 Task: Find connections with filter location Bela with filter topic #Sustainabilitywith filter profile language French with filter current company Lemon Tree Hotels with filter school Guntur Jobs with filter industry Insurance Agencies and Brokerages with filter service category Property Management with filter keywords title Program Manager
Action: Mouse moved to (500, 68)
Screenshot: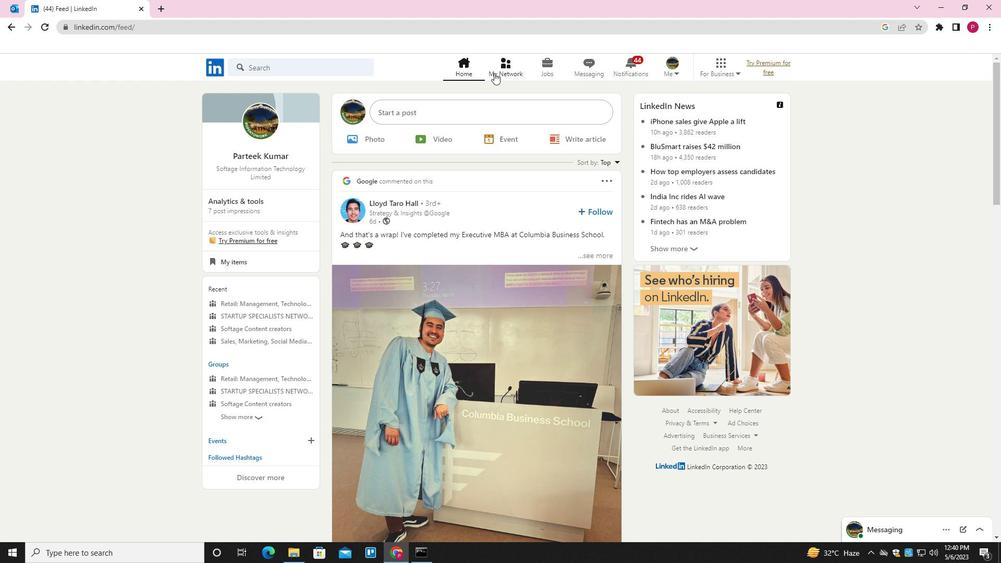 
Action: Mouse pressed left at (500, 68)
Screenshot: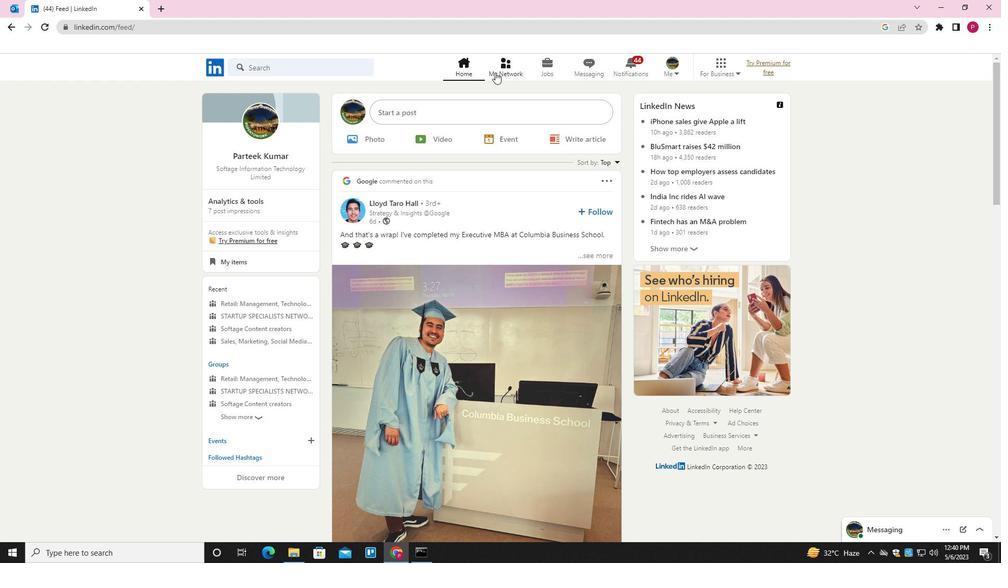 
Action: Mouse moved to (330, 127)
Screenshot: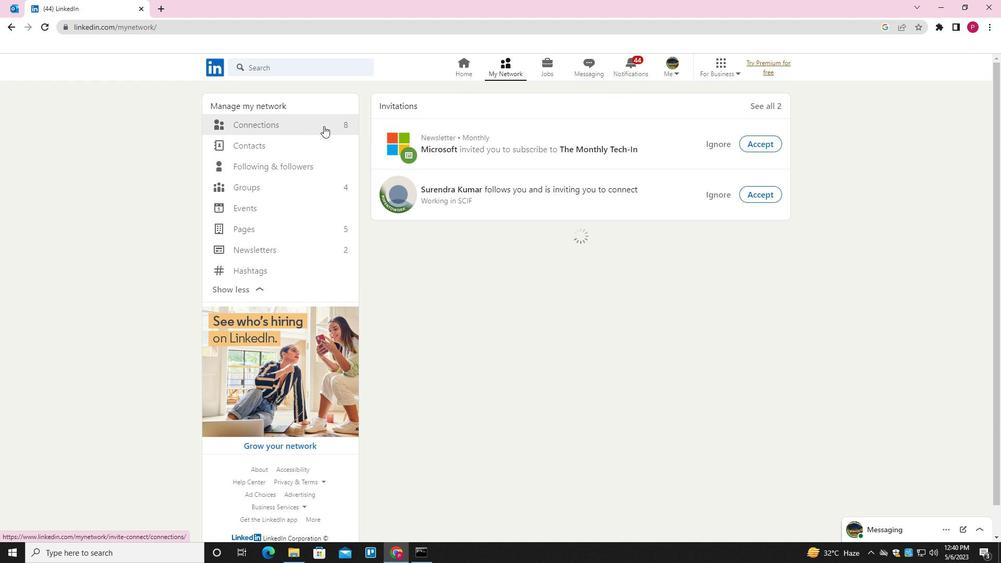 
Action: Mouse pressed left at (330, 127)
Screenshot: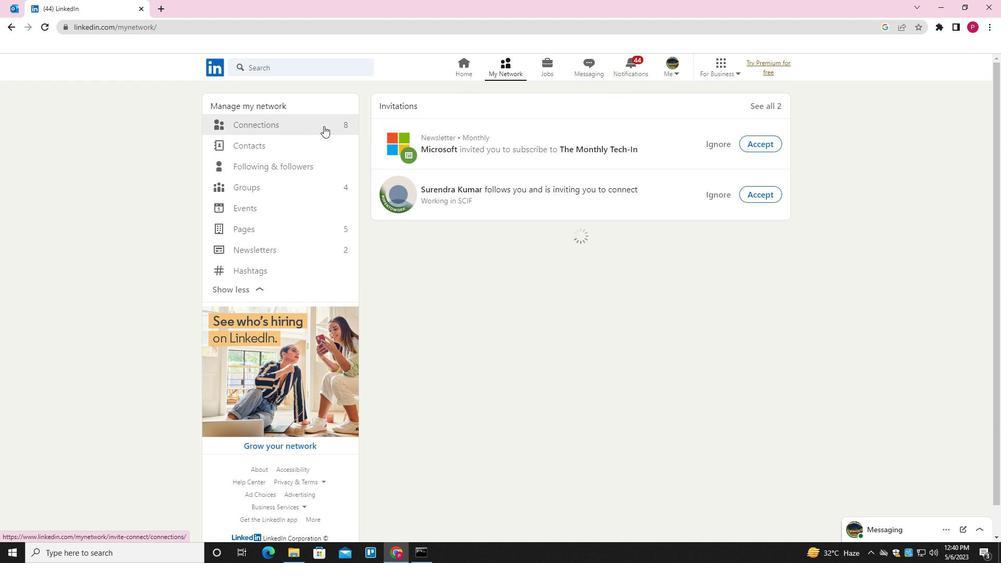 
Action: Mouse moved to (566, 125)
Screenshot: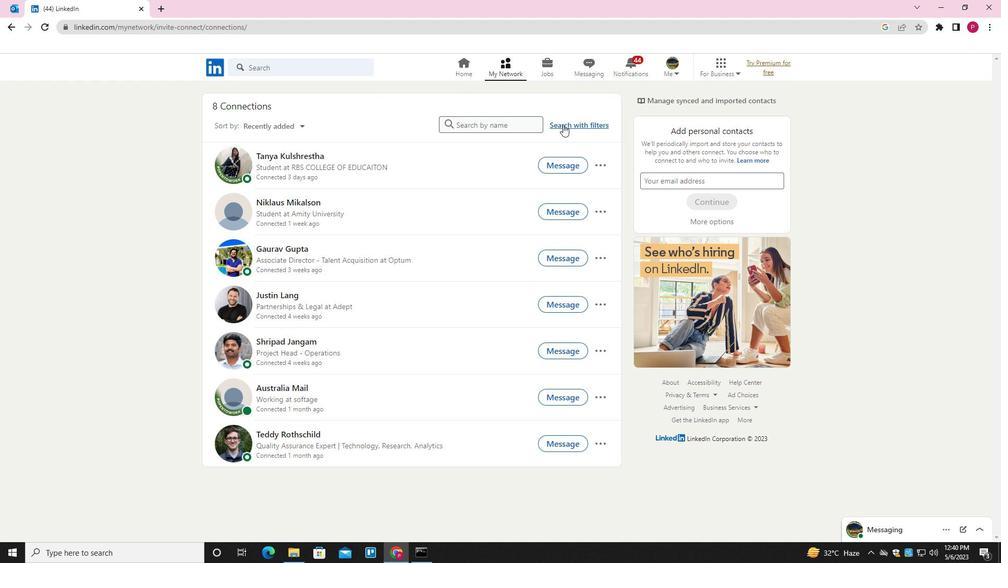 
Action: Mouse pressed left at (566, 125)
Screenshot: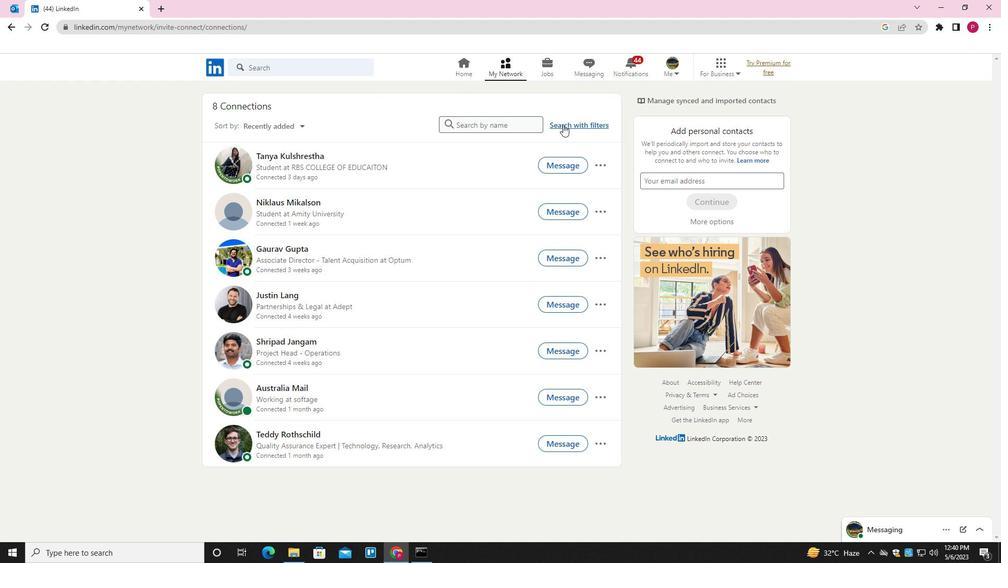 
Action: Mouse moved to (539, 98)
Screenshot: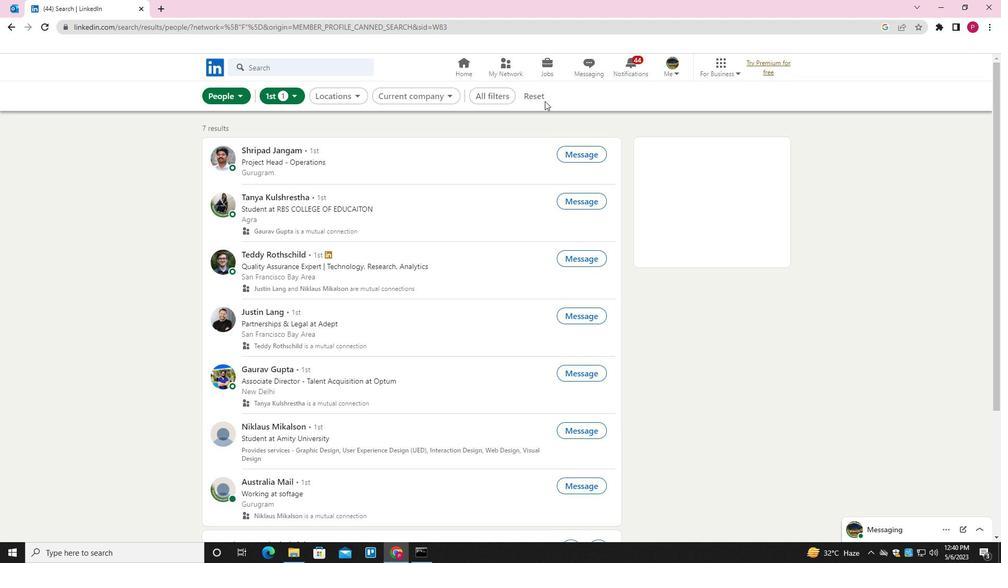 
Action: Mouse pressed left at (539, 98)
Screenshot: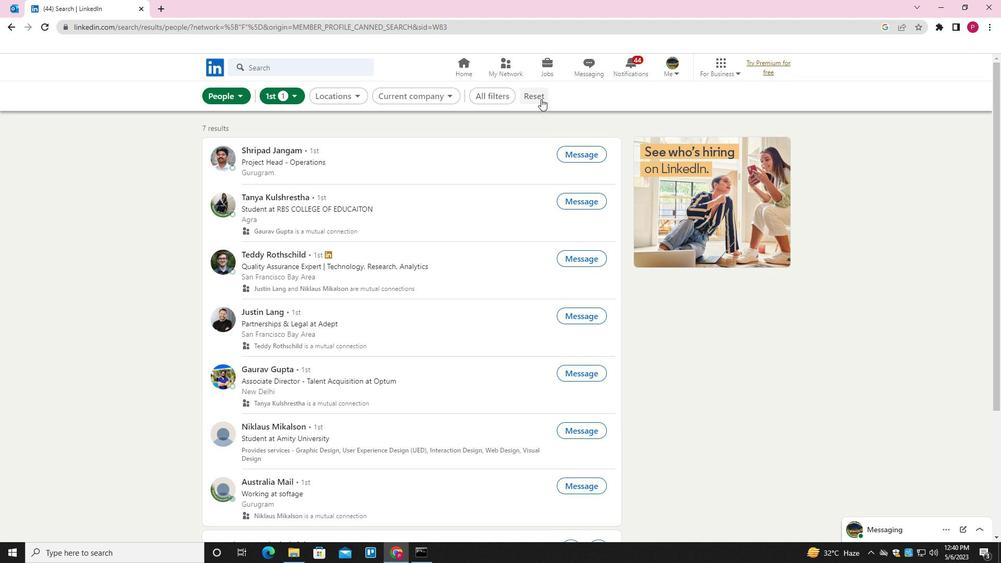 
Action: Mouse moved to (518, 93)
Screenshot: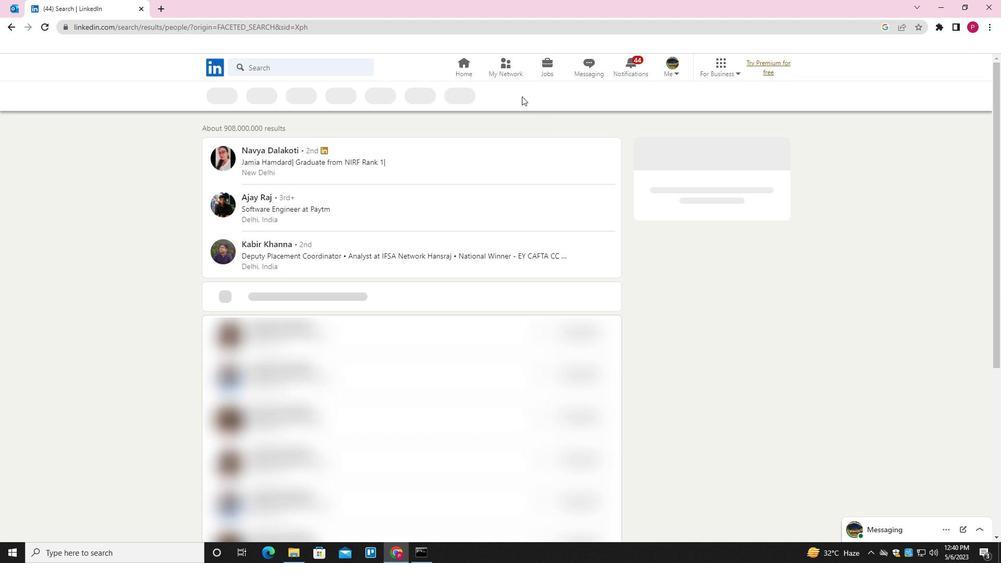 
Action: Mouse pressed left at (518, 93)
Screenshot: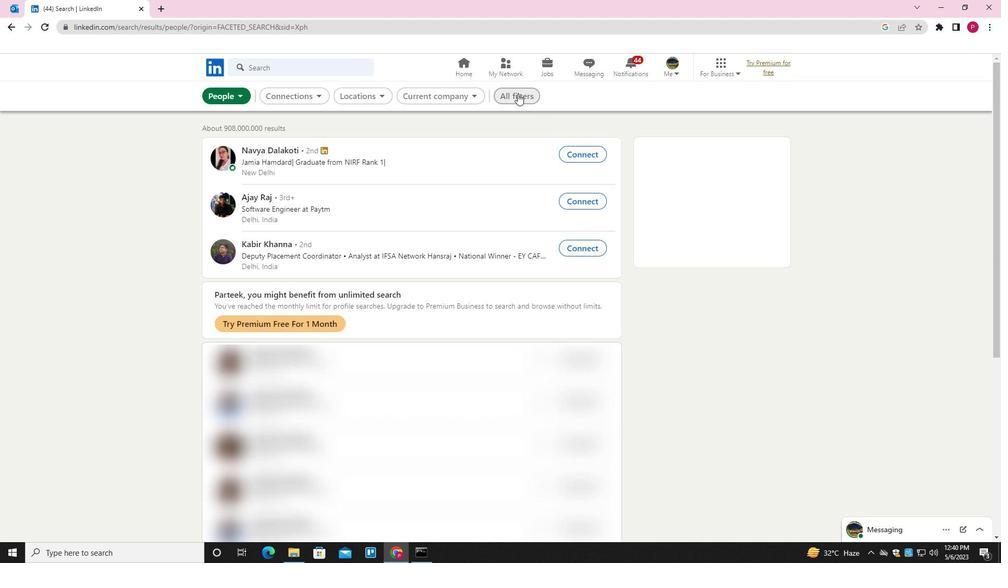 
Action: Mouse moved to (815, 268)
Screenshot: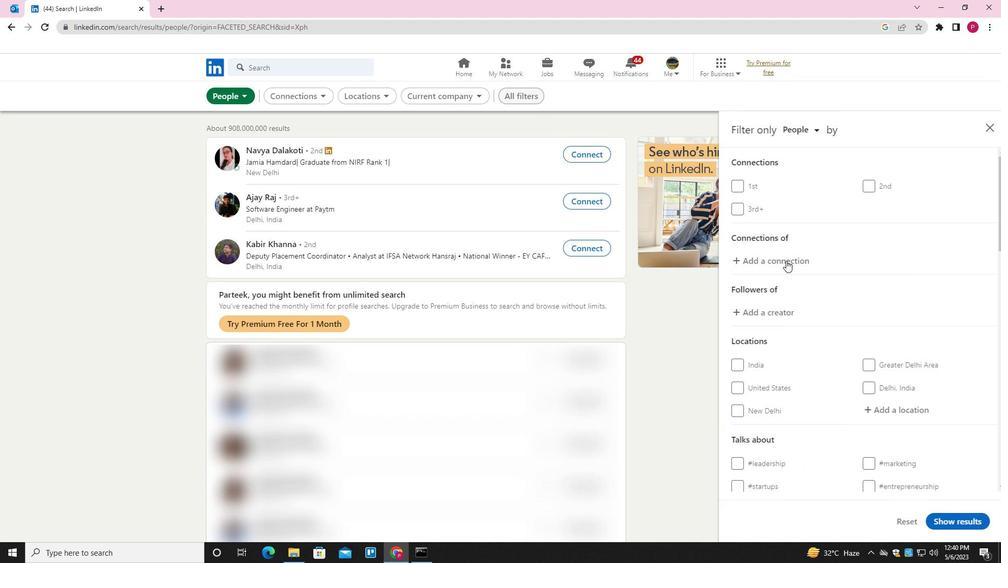 
Action: Mouse scrolled (815, 268) with delta (0, 0)
Screenshot: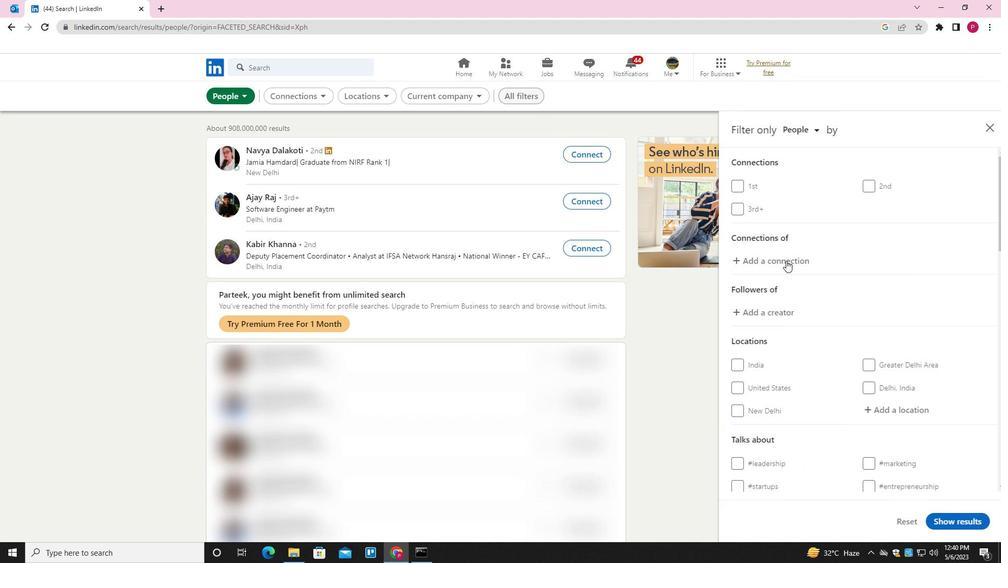 
Action: Mouse moved to (816, 269)
Screenshot: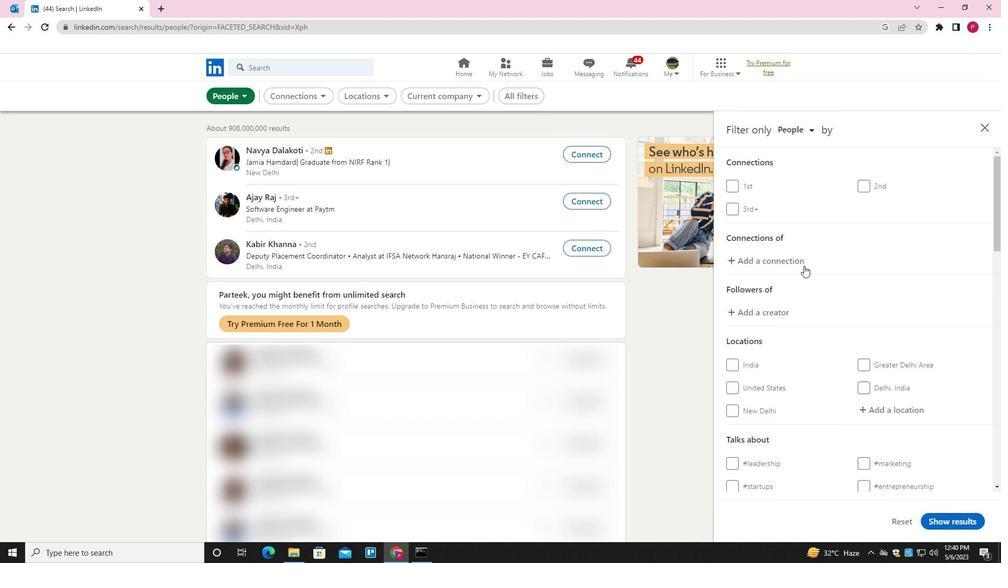 
Action: Mouse scrolled (816, 268) with delta (0, 0)
Screenshot: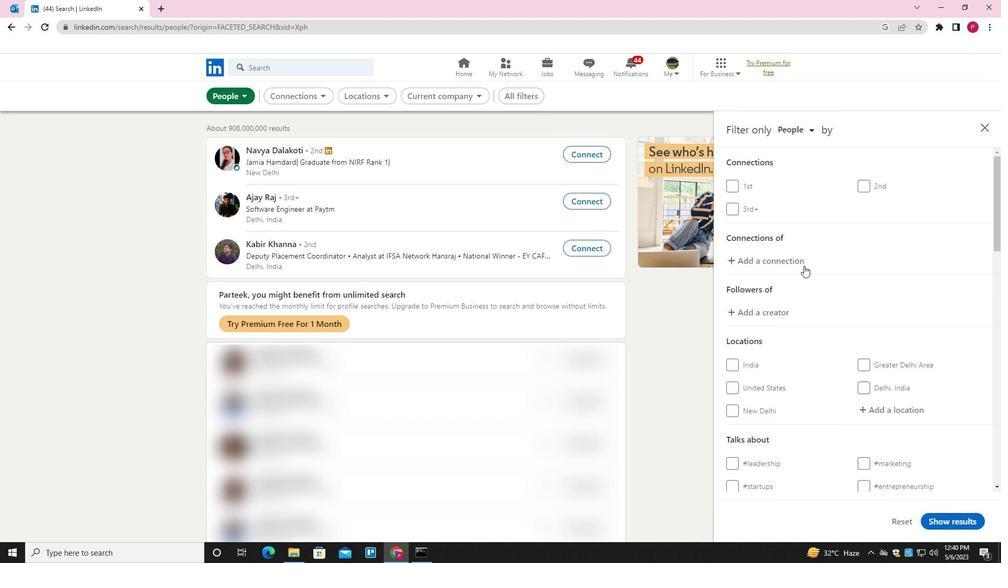 
Action: Mouse moved to (880, 305)
Screenshot: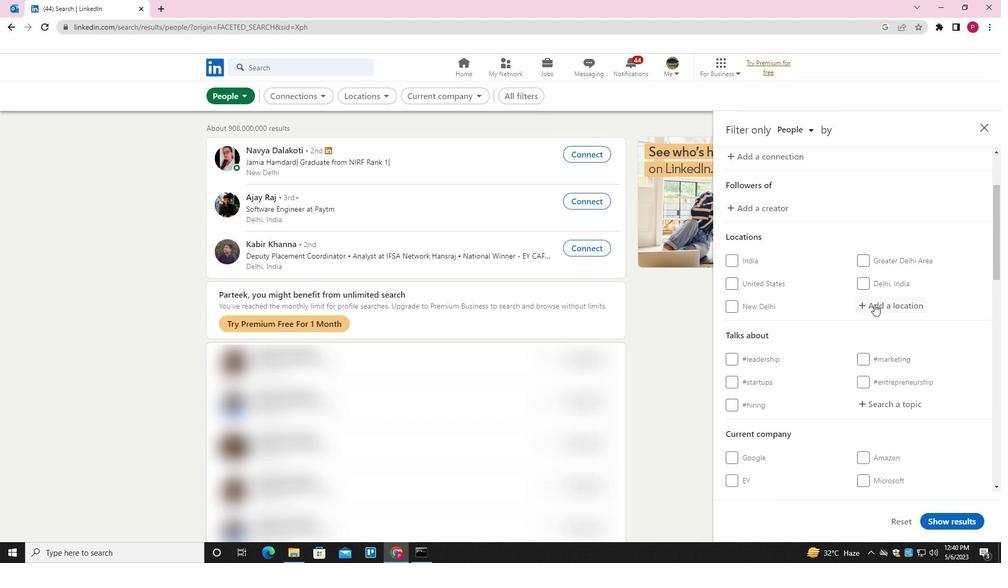 
Action: Mouse pressed left at (880, 305)
Screenshot: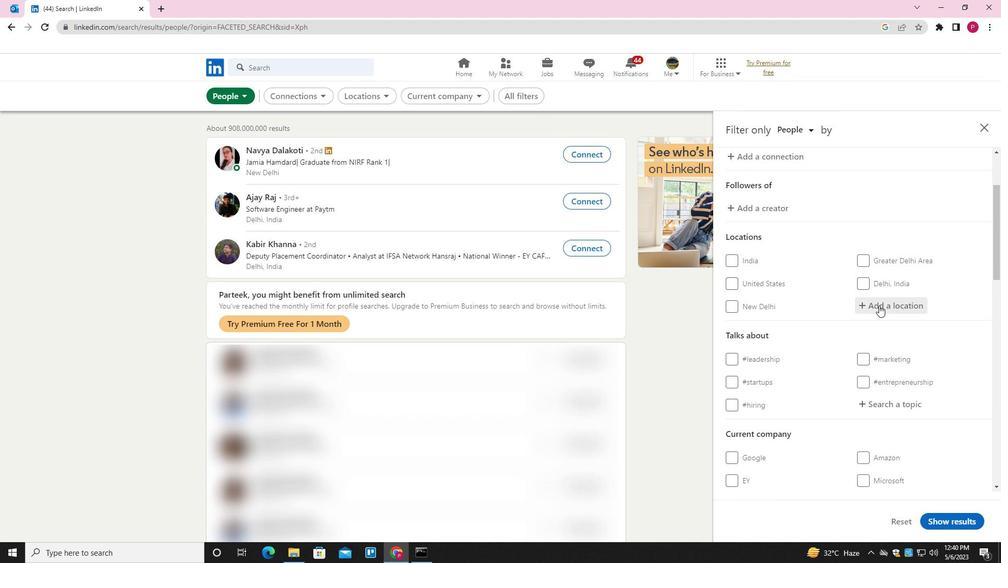 
Action: Key pressed <Key.shift>BELA<Key.down><Key.down><Key.down><Key.down><Key.down><Key.down><Key.enter>
Screenshot: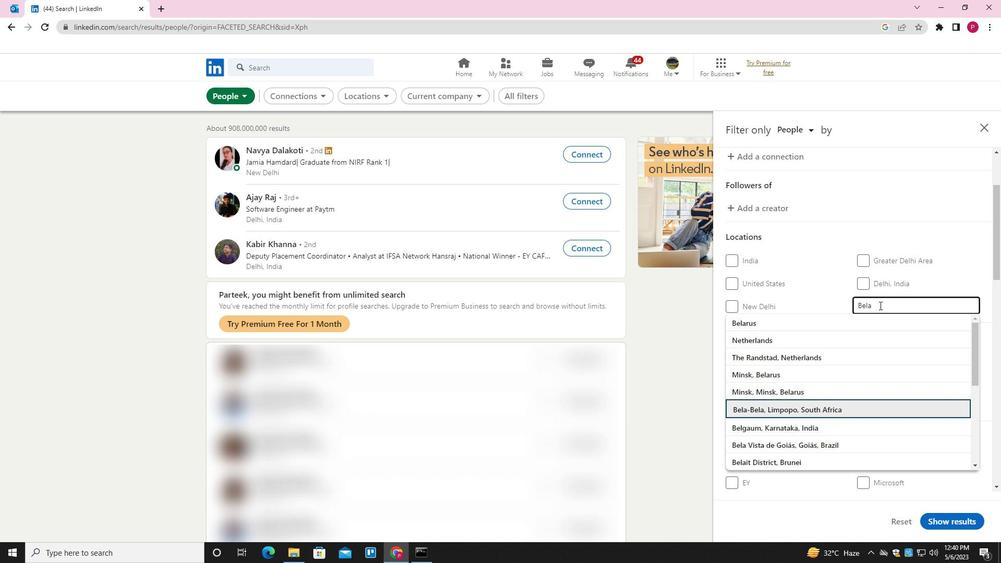 
Action: Mouse moved to (855, 323)
Screenshot: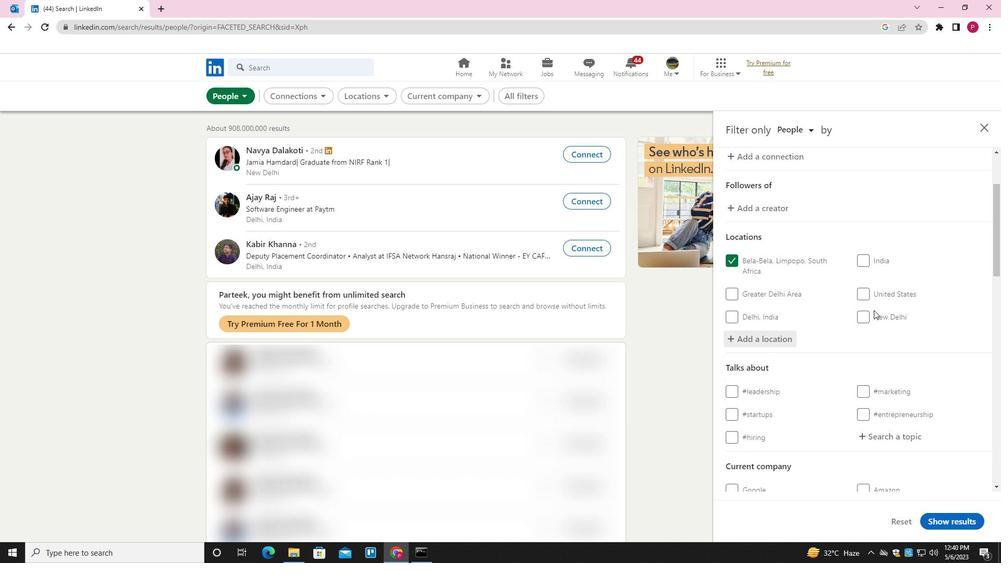
Action: Mouse scrolled (855, 323) with delta (0, 0)
Screenshot: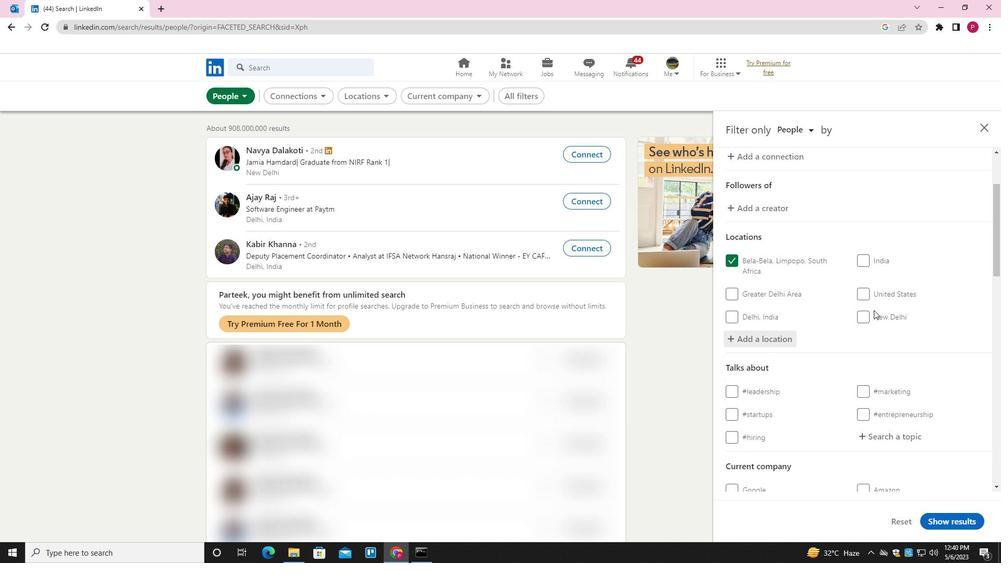 
Action: Mouse moved to (854, 324)
Screenshot: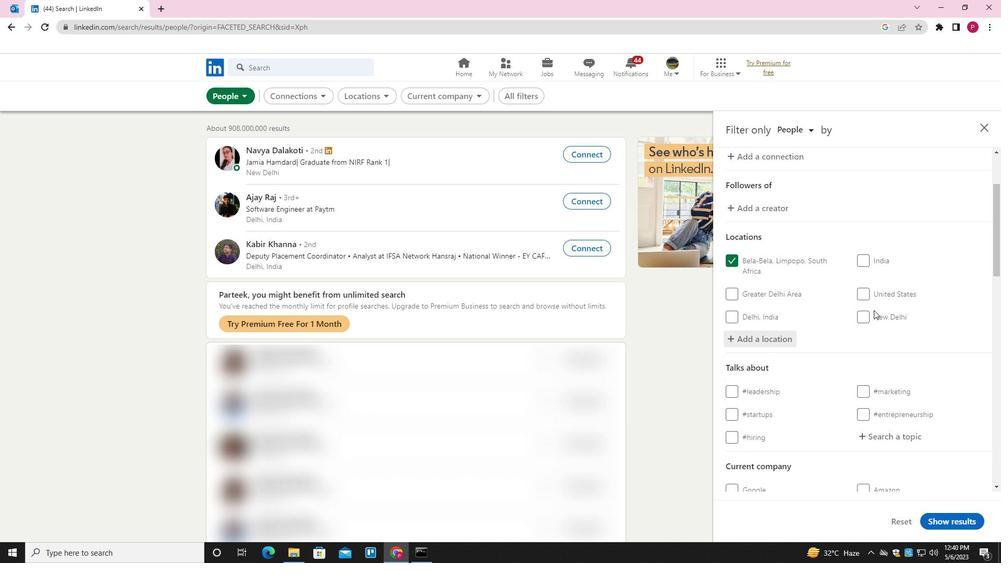 
Action: Mouse scrolled (854, 323) with delta (0, 0)
Screenshot: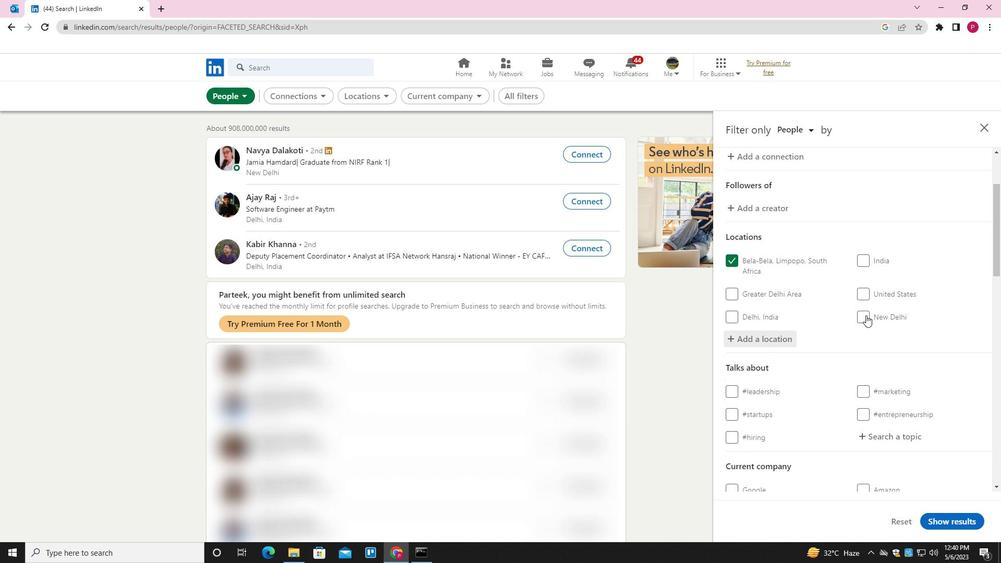 
Action: Mouse scrolled (854, 323) with delta (0, 0)
Screenshot: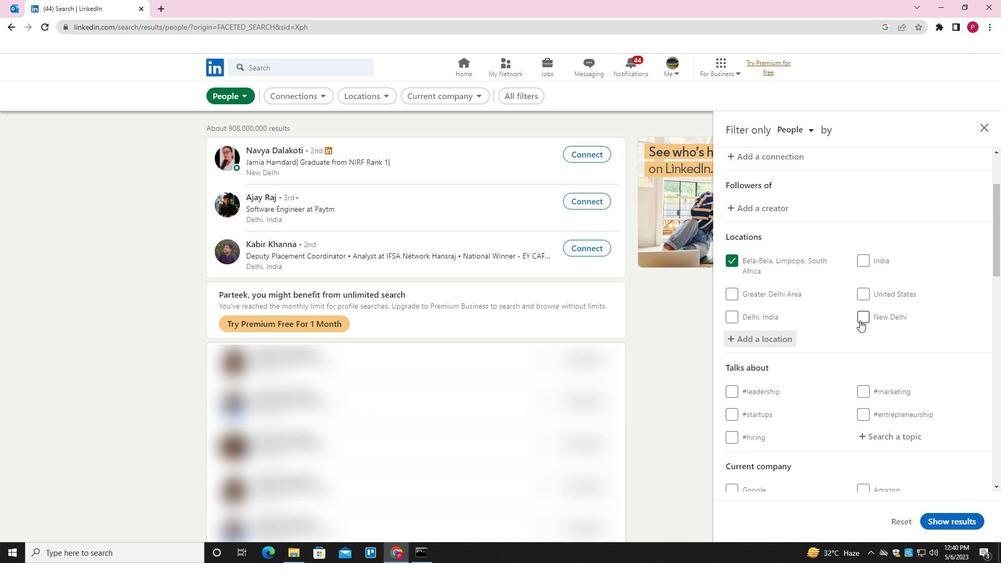 
Action: Mouse moved to (889, 285)
Screenshot: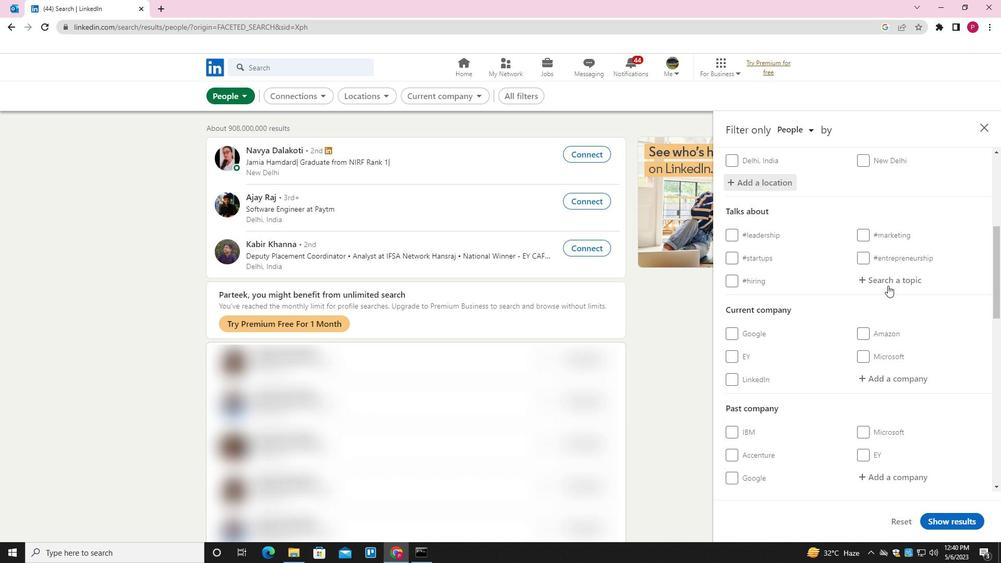 
Action: Mouse pressed left at (889, 285)
Screenshot: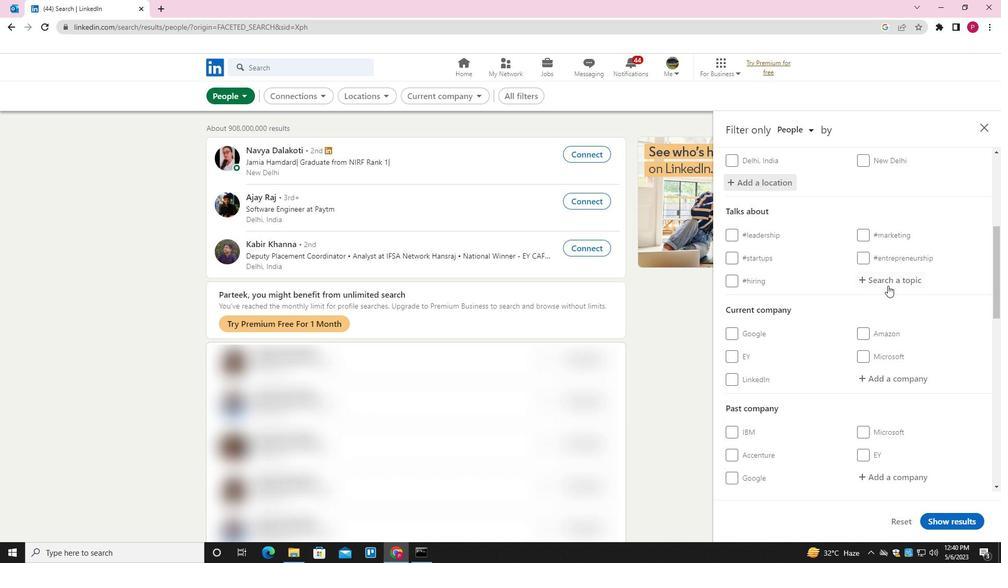 
Action: Key pressed SUSTAINABILITY<Key.down><Key.enter>
Screenshot: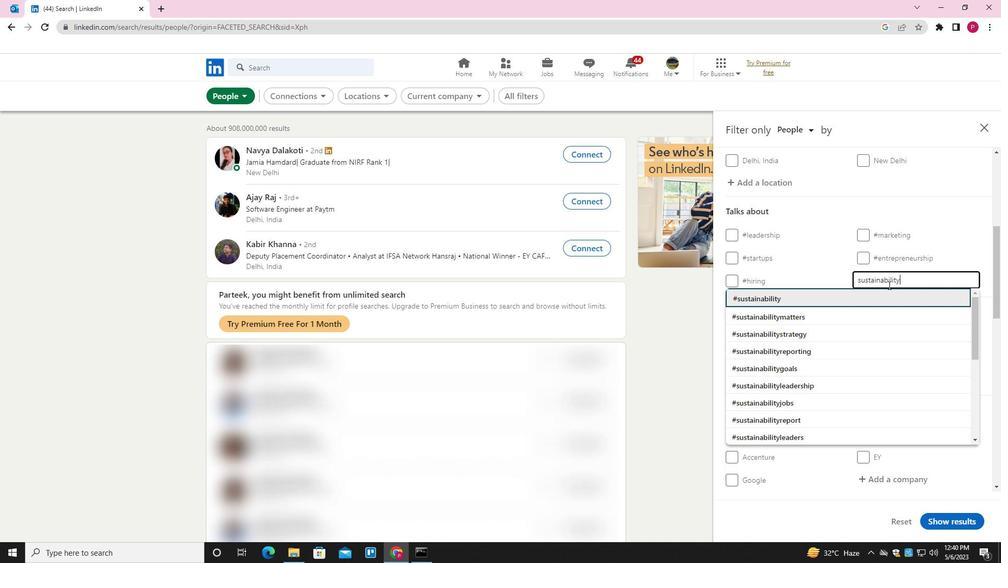 
Action: Mouse moved to (822, 324)
Screenshot: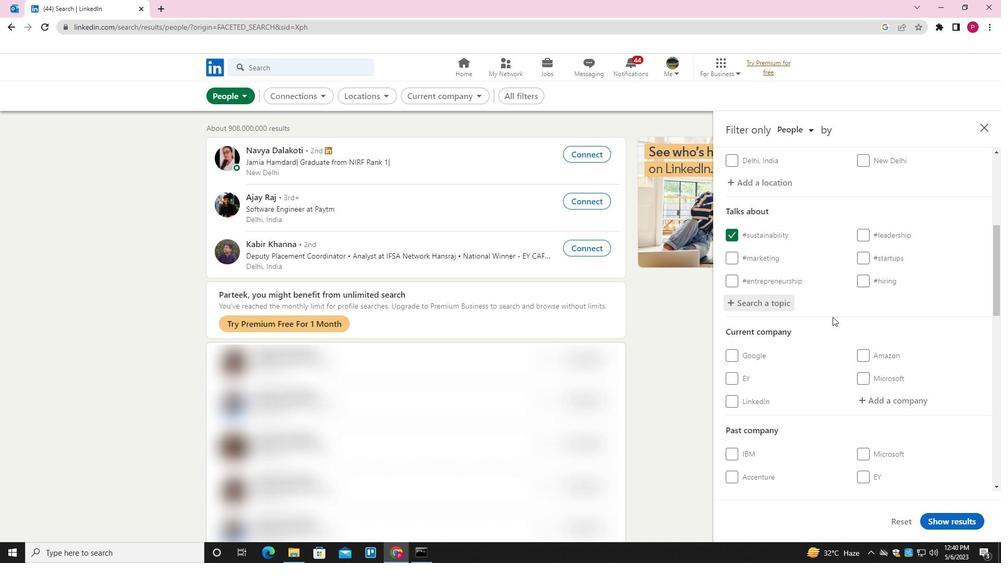 
Action: Mouse scrolled (822, 323) with delta (0, 0)
Screenshot: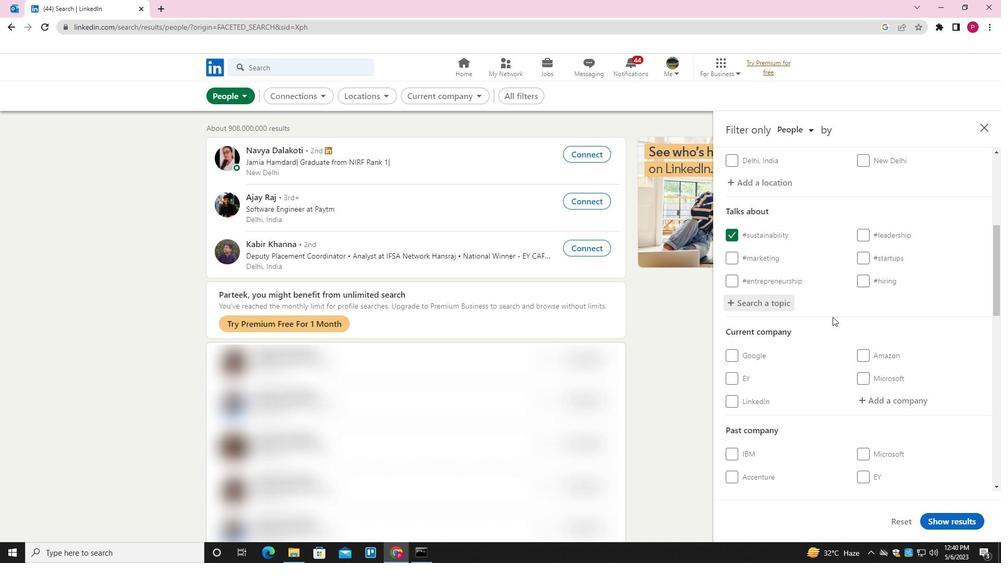 
Action: Mouse scrolled (822, 323) with delta (0, 0)
Screenshot: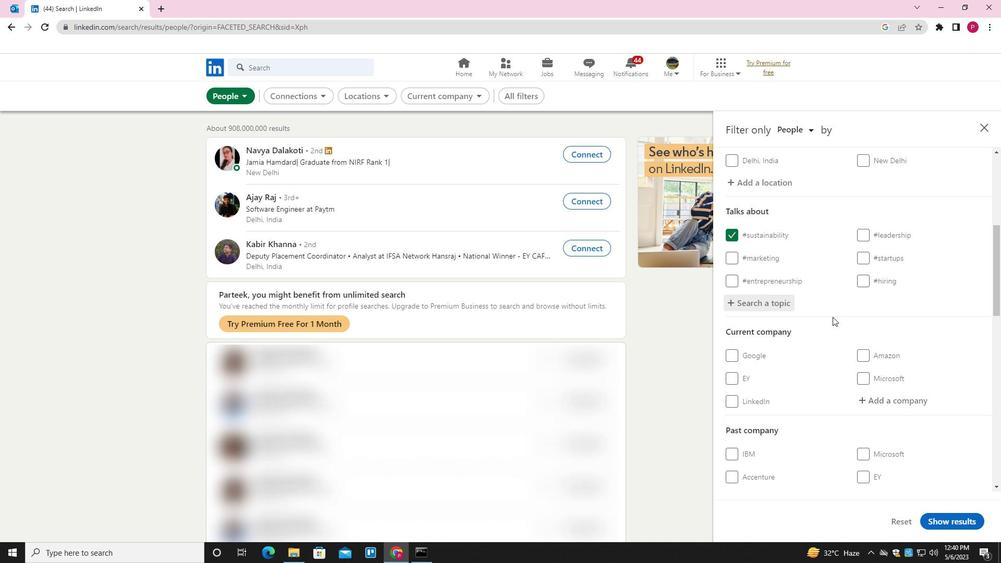 
Action: Mouse scrolled (822, 323) with delta (0, 0)
Screenshot: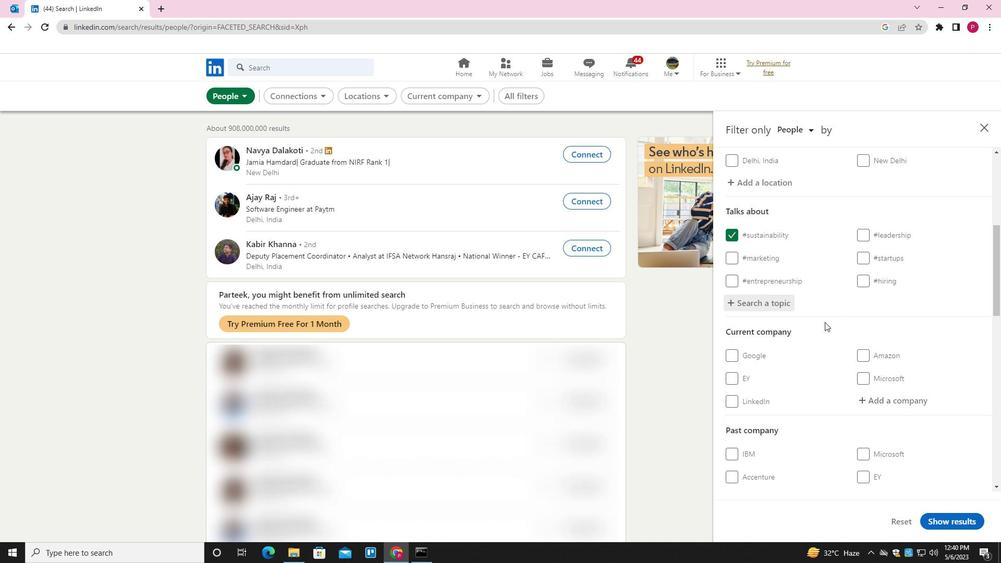 
Action: Mouse scrolled (822, 323) with delta (0, 0)
Screenshot: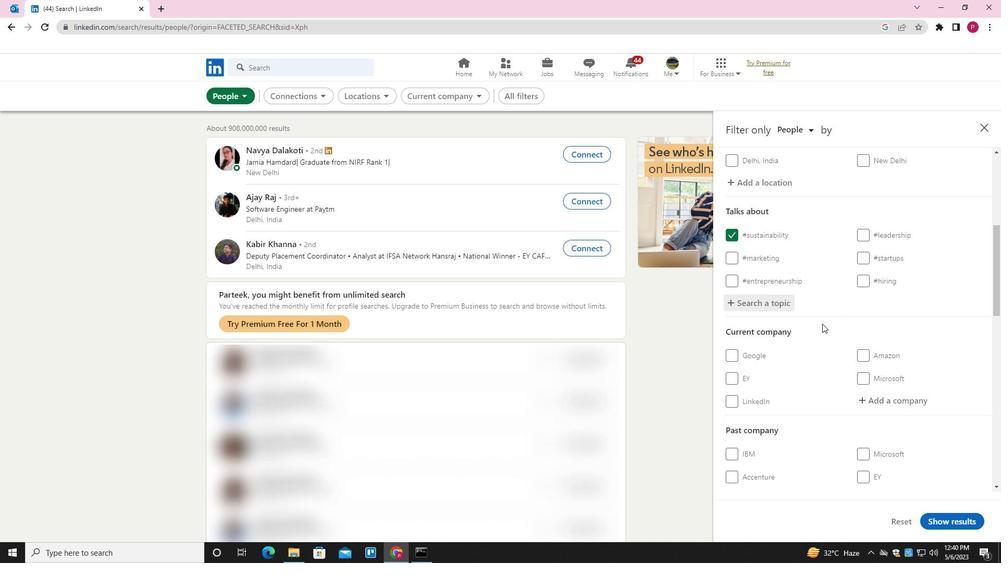 
Action: Mouse moved to (822, 324)
Screenshot: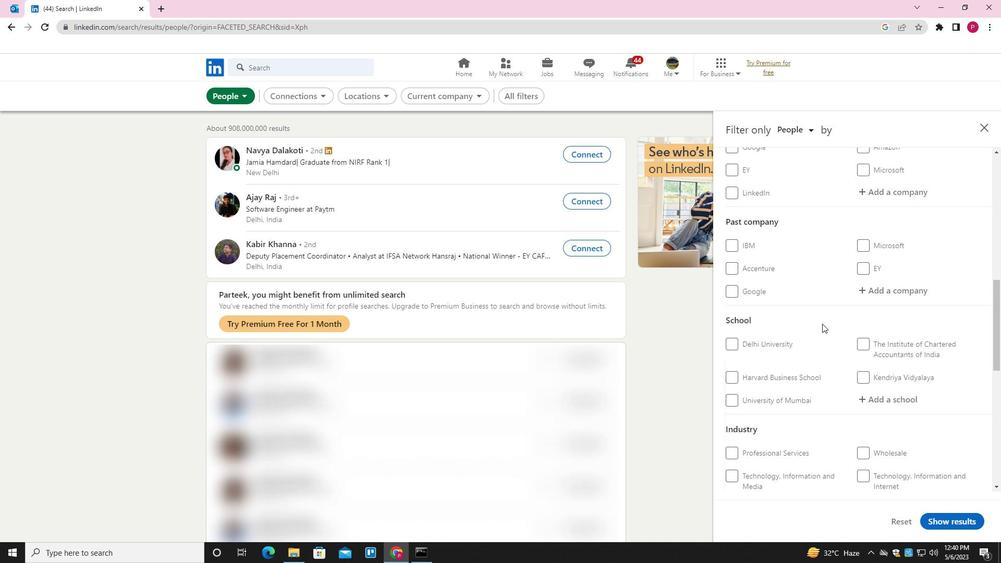 
Action: Mouse scrolled (822, 324) with delta (0, 0)
Screenshot: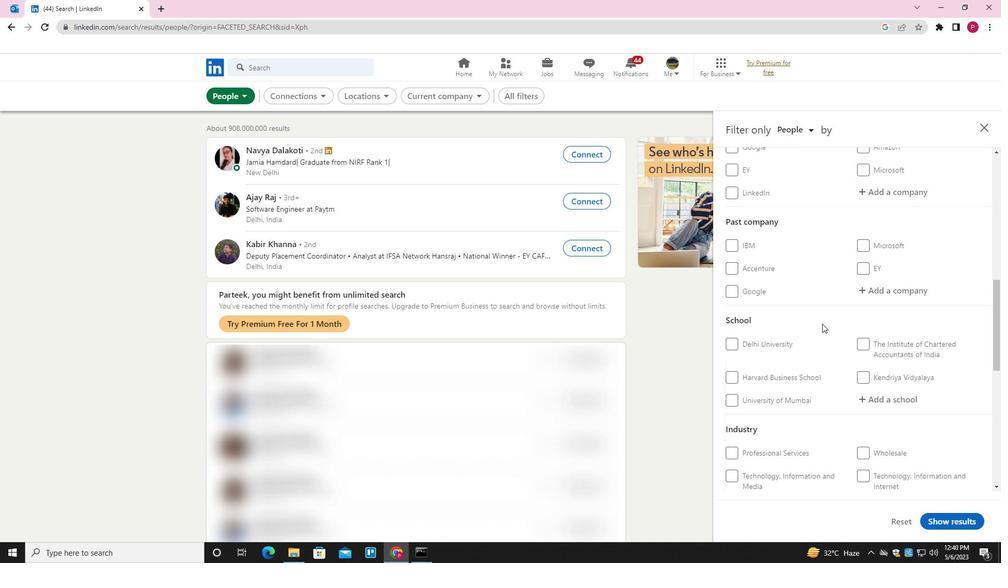
Action: Mouse scrolled (822, 324) with delta (0, 0)
Screenshot: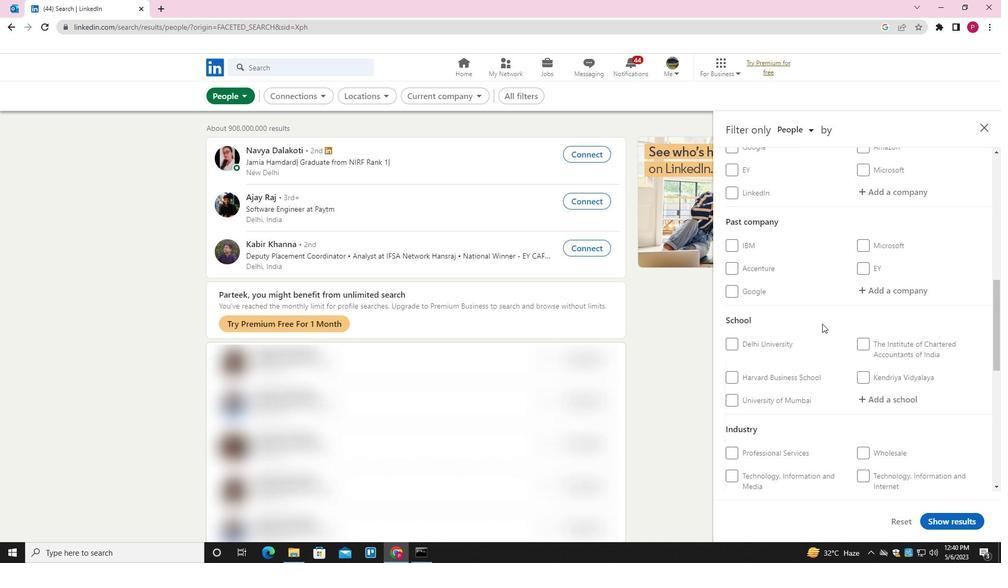 
Action: Mouse scrolled (822, 324) with delta (0, 0)
Screenshot: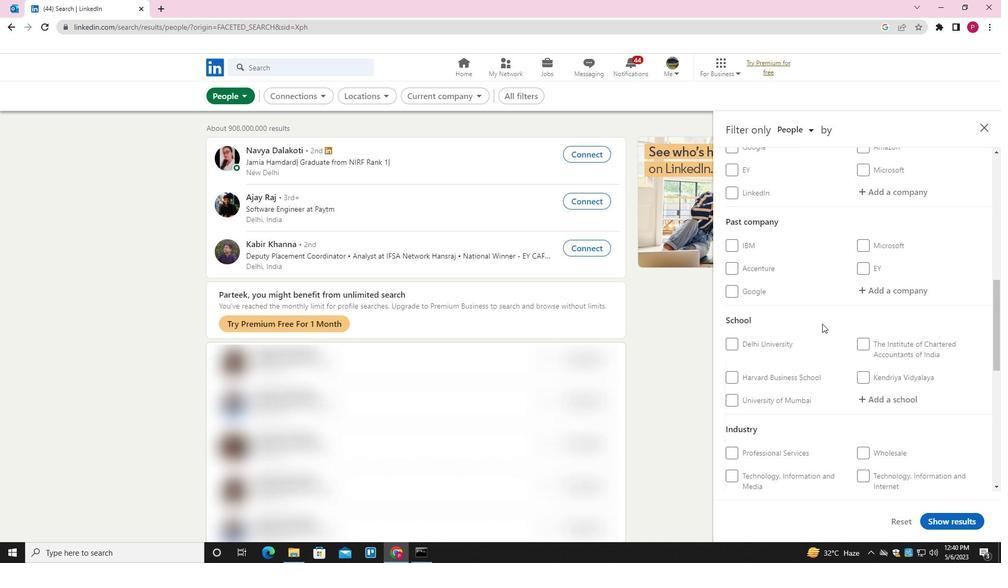 
Action: Mouse scrolled (822, 324) with delta (0, 0)
Screenshot: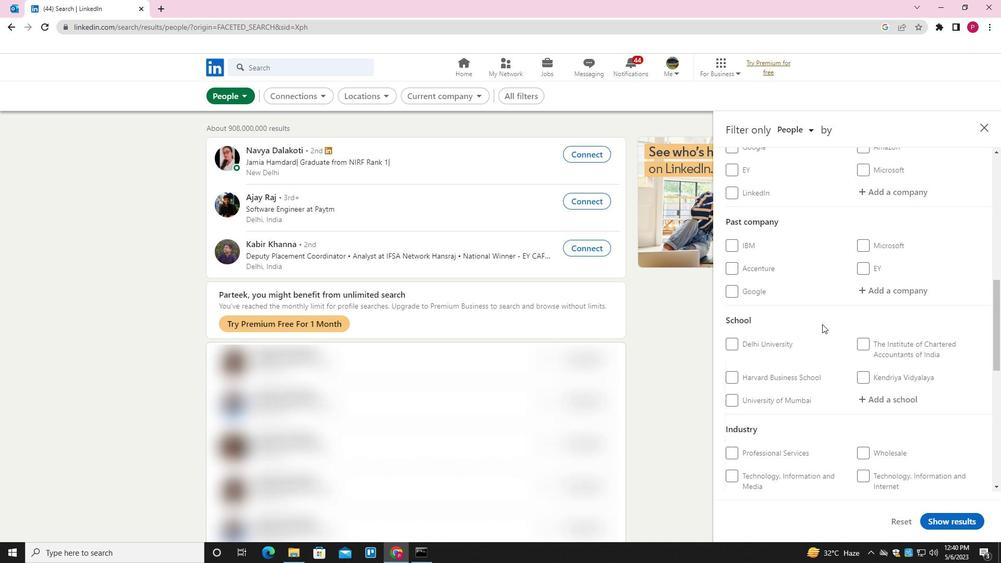
Action: Mouse moved to (821, 325)
Screenshot: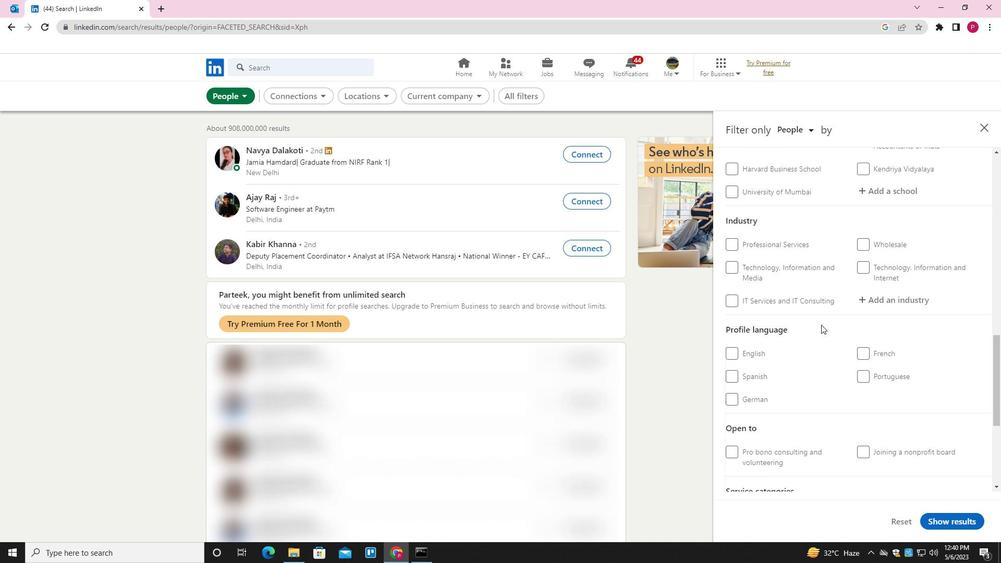 
Action: Mouse scrolled (821, 324) with delta (0, 0)
Screenshot: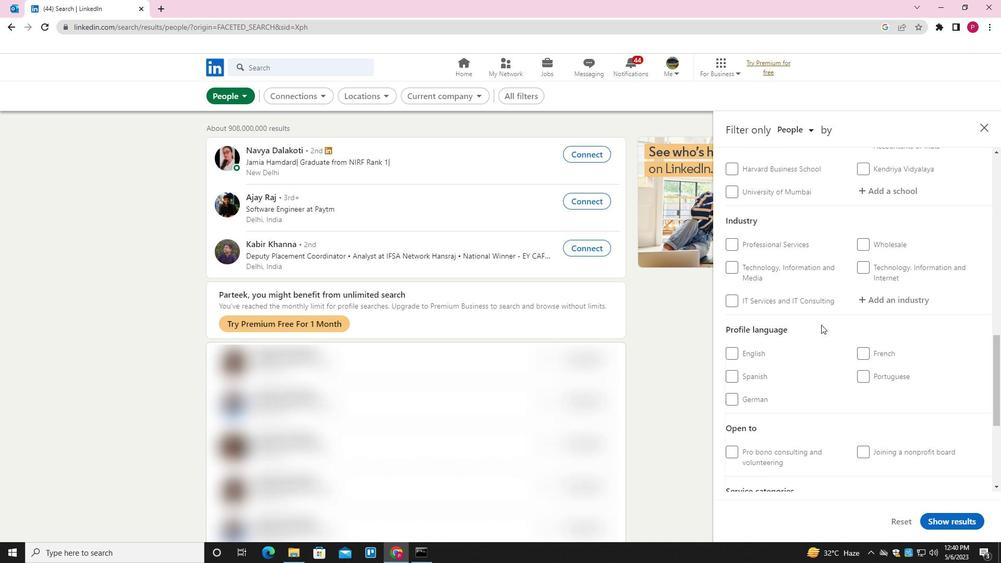 
Action: Mouse moved to (820, 325)
Screenshot: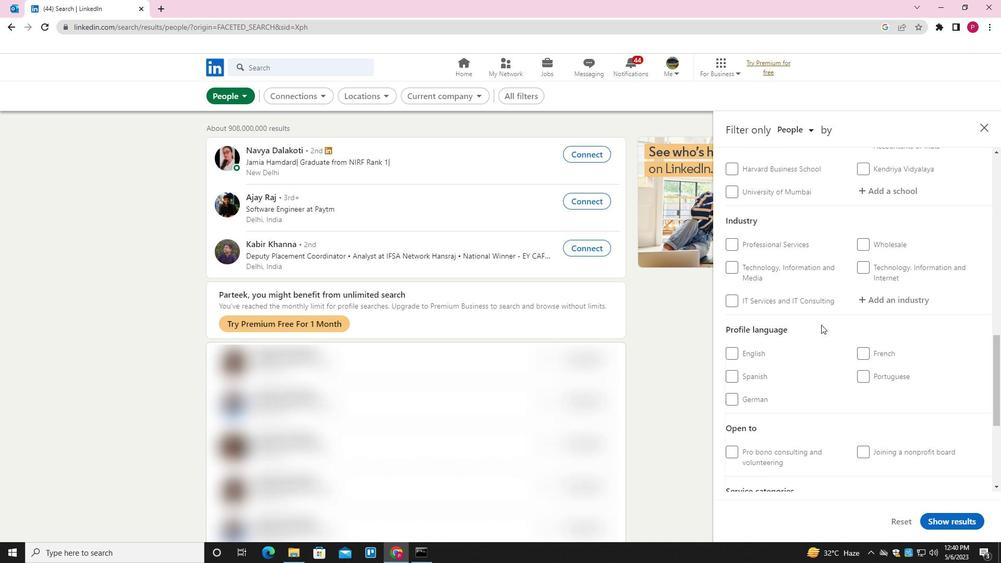 
Action: Mouse scrolled (820, 325) with delta (0, 0)
Screenshot: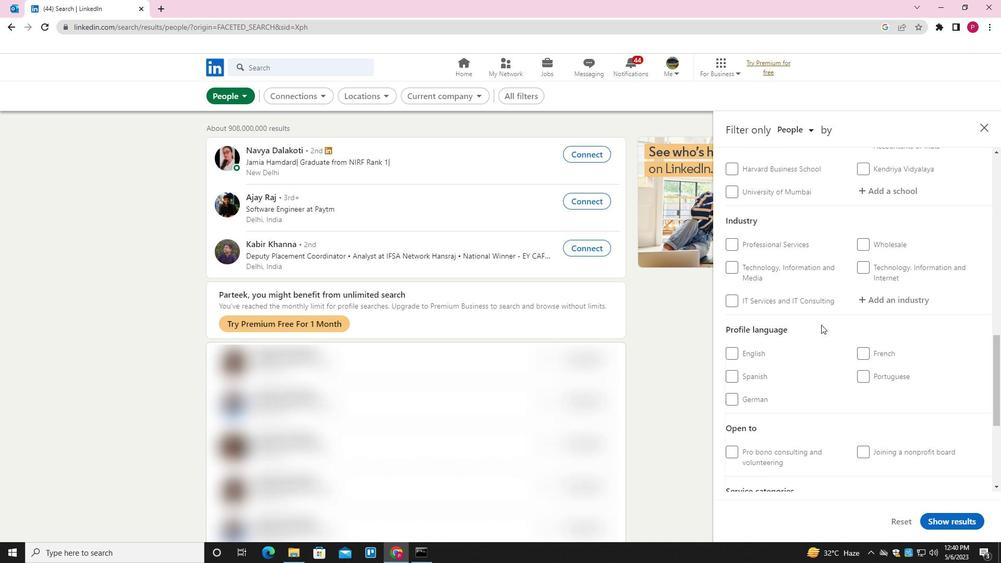 
Action: Mouse moved to (859, 248)
Screenshot: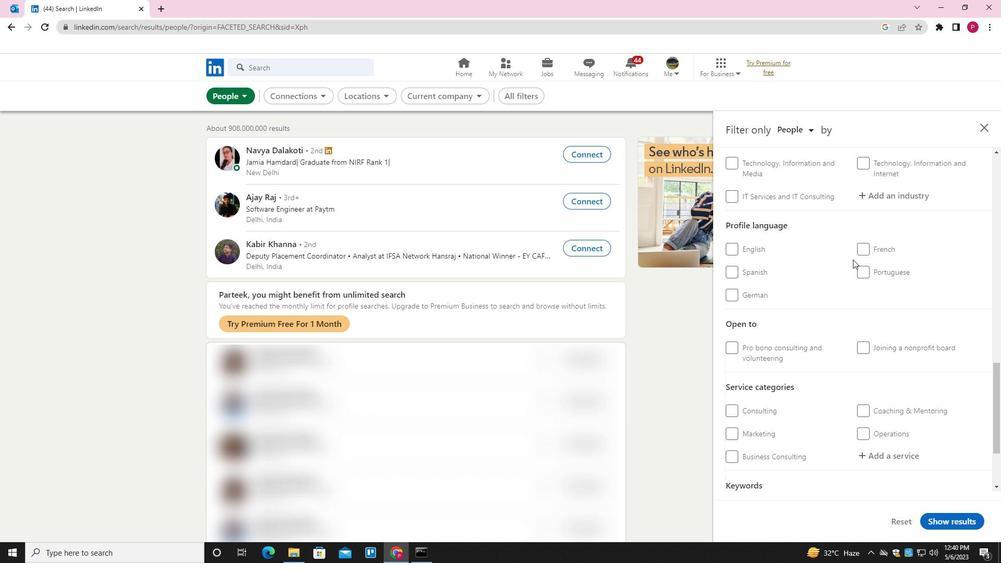 
Action: Mouse pressed left at (859, 248)
Screenshot: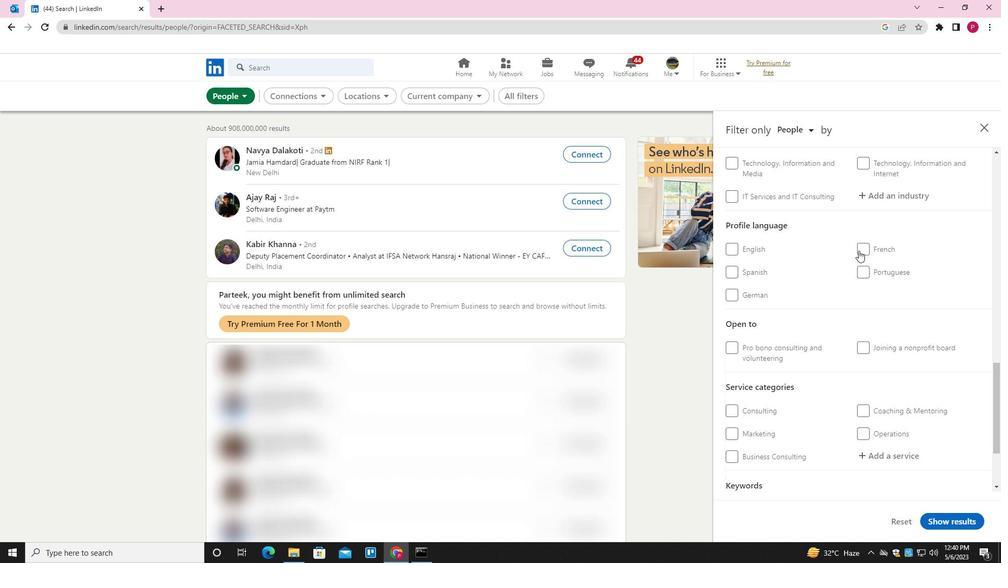 
Action: Mouse moved to (774, 316)
Screenshot: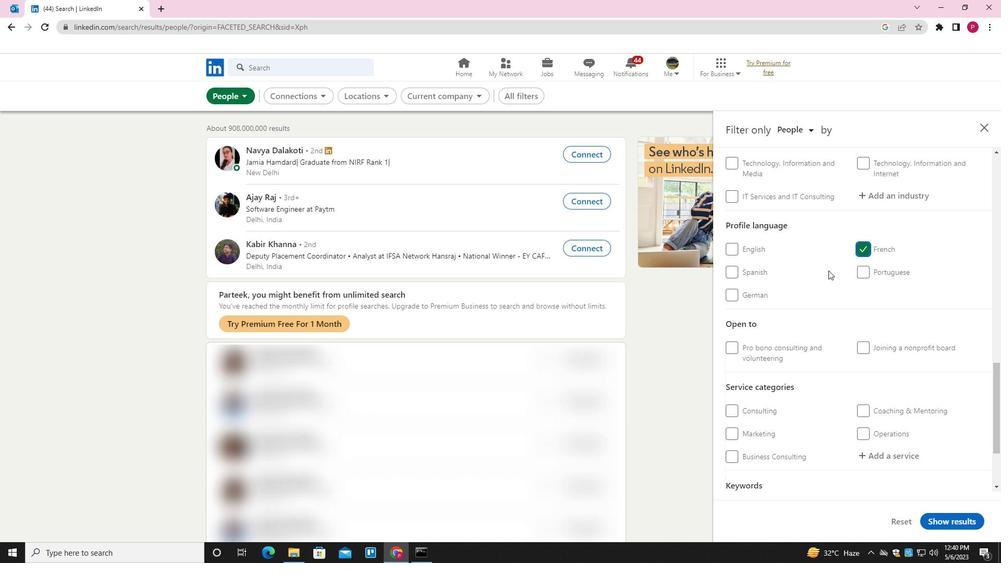 
Action: Mouse scrolled (774, 317) with delta (0, 0)
Screenshot: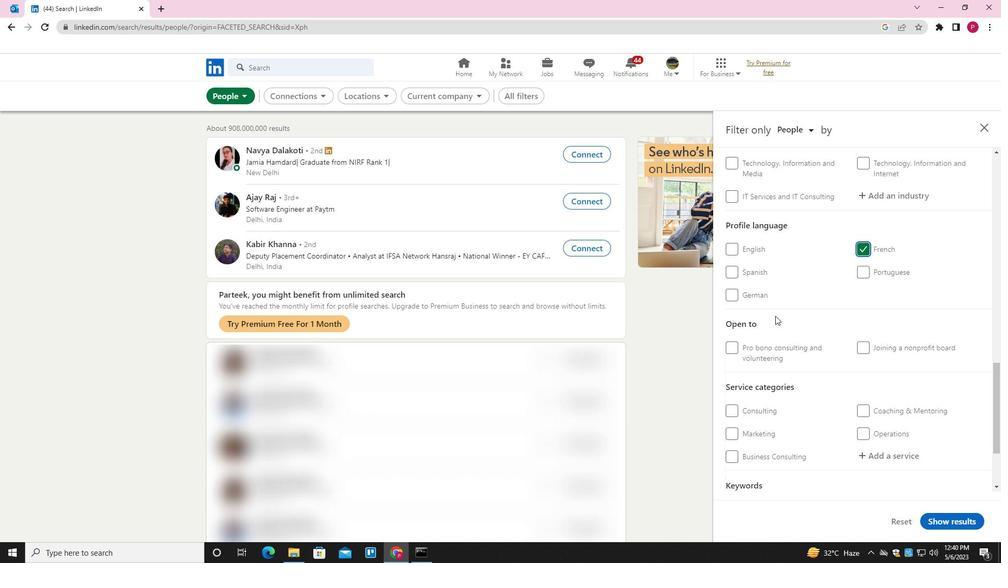 
Action: Mouse scrolled (774, 317) with delta (0, 0)
Screenshot: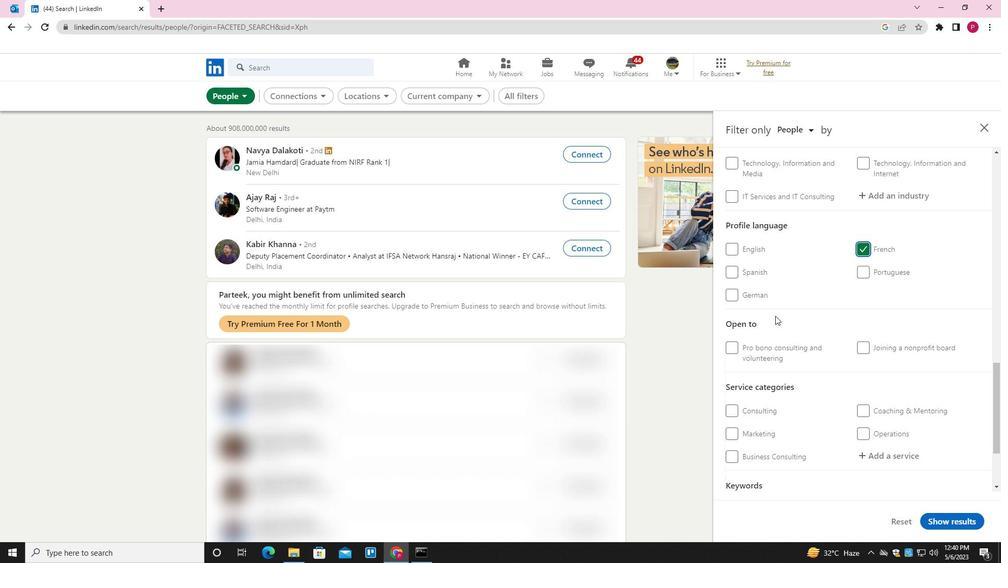 
Action: Mouse scrolled (774, 317) with delta (0, 0)
Screenshot: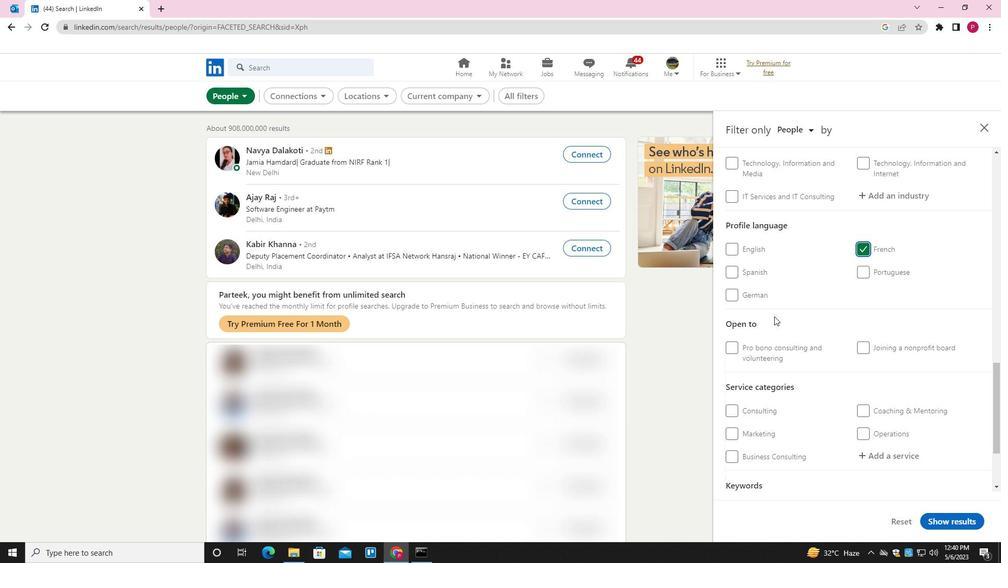 
Action: Mouse scrolled (774, 317) with delta (0, 0)
Screenshot: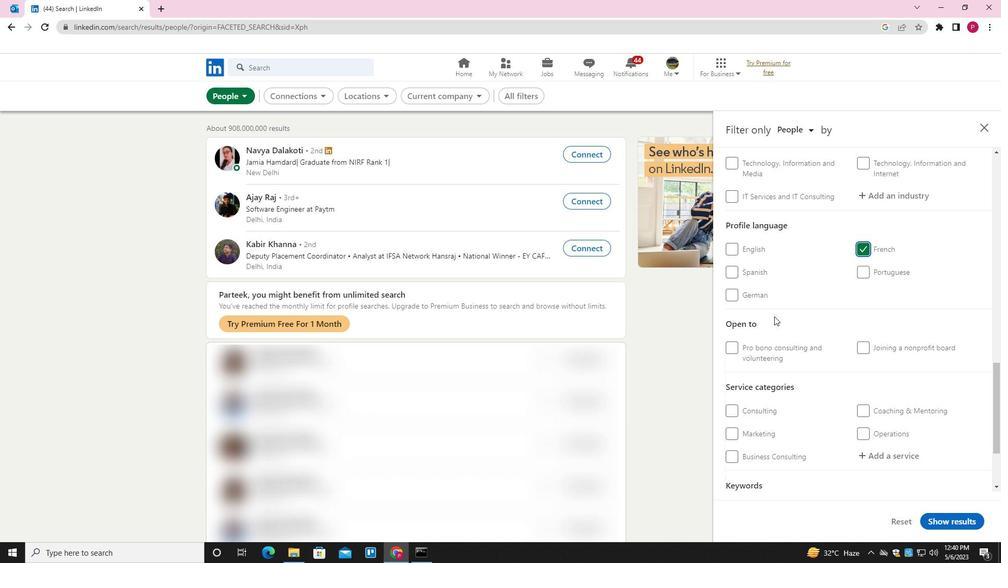 
Action: Mouse scrolled (774, 317) with delta (0, 0)
Screenshot: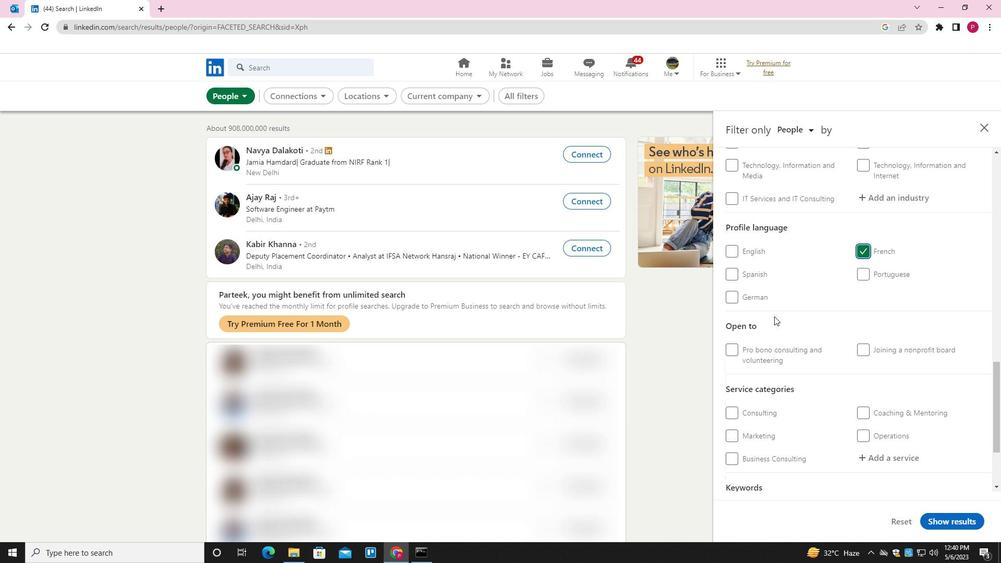 
Action: Mouse scrolled (774, 317) with delta (0, 0)
Screenshot: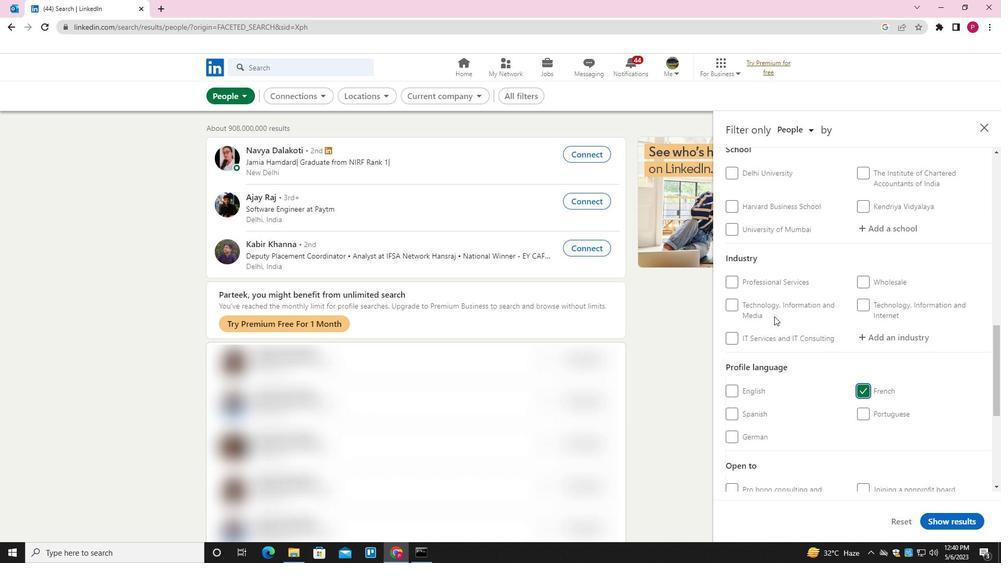 
Action: Mouse moved to (878, 268)
Screenshot: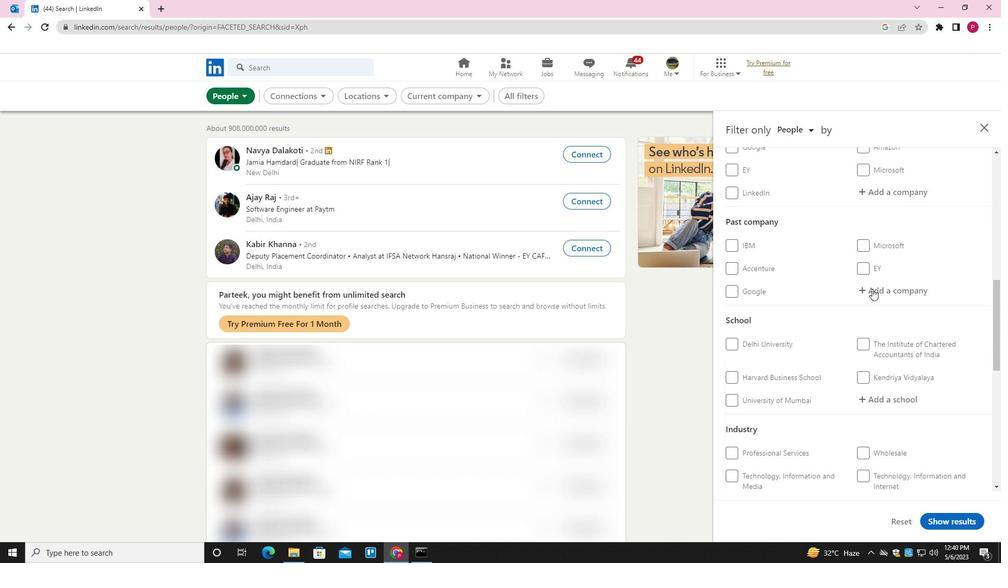 
Action: Mouse scrolled (878, 269) with delta (0, 0)
Screenshot: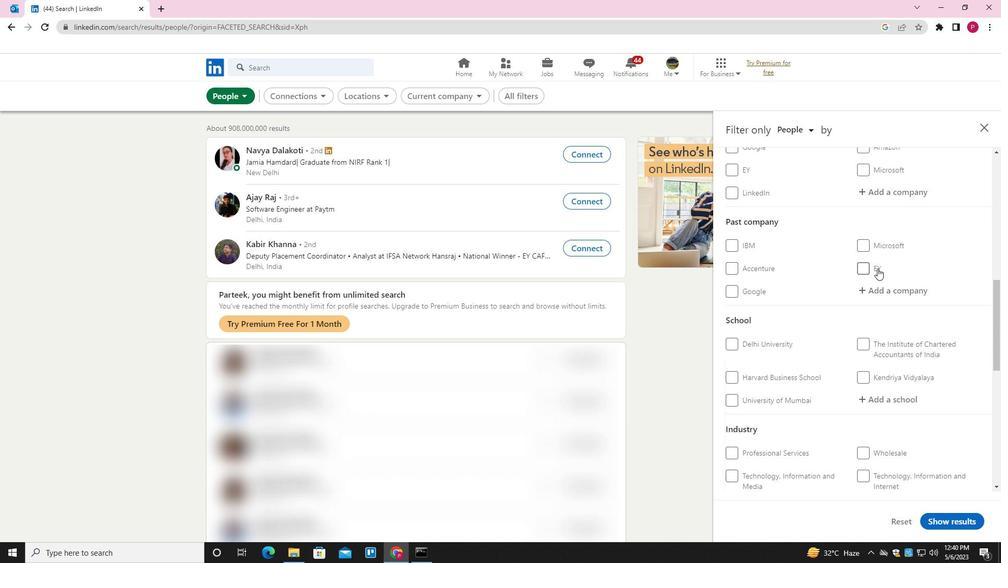
Action: Mouse moved to (885, 250)
Screenshot: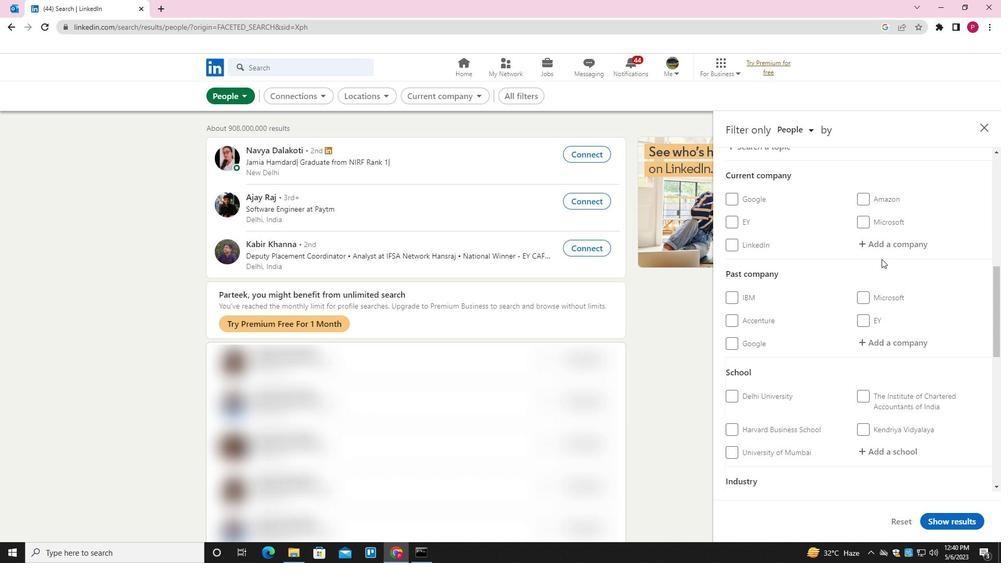 
Action: Mouse pressed left at (885, 250)
Screenshot: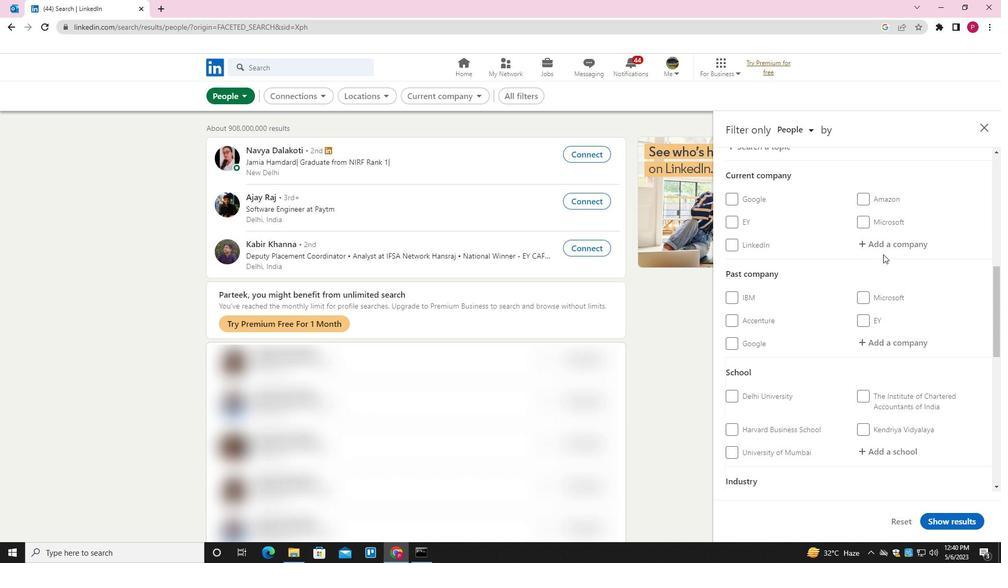 
Action: Key pressed <Key.shift>LEMON<Key.space><Key.shift>TREE<Key.space><Key.shift>HOTELS<Key.space><Key.down><Key.enter>
Screenshot: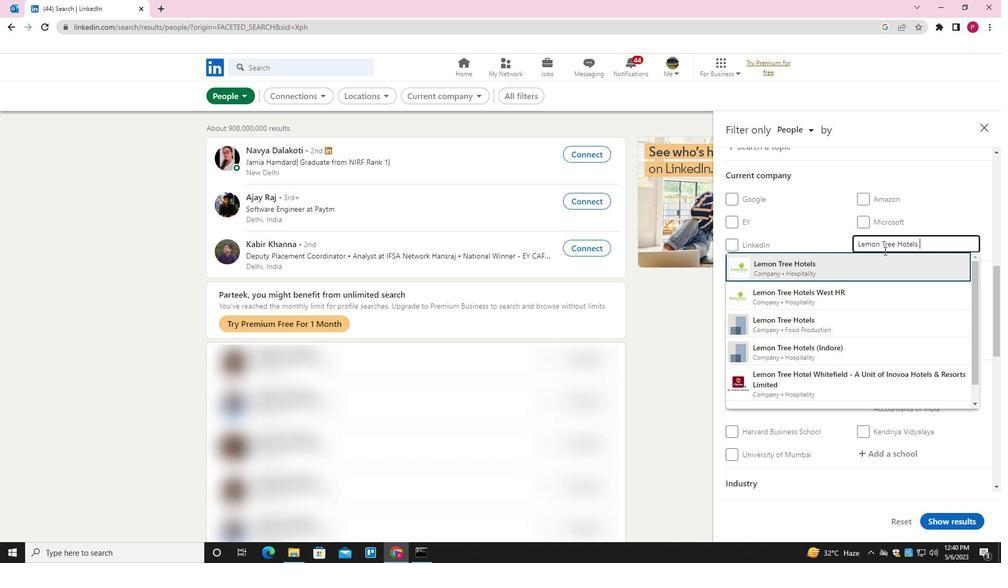
Action: Mouse moved to (888, 335)
Screenshot: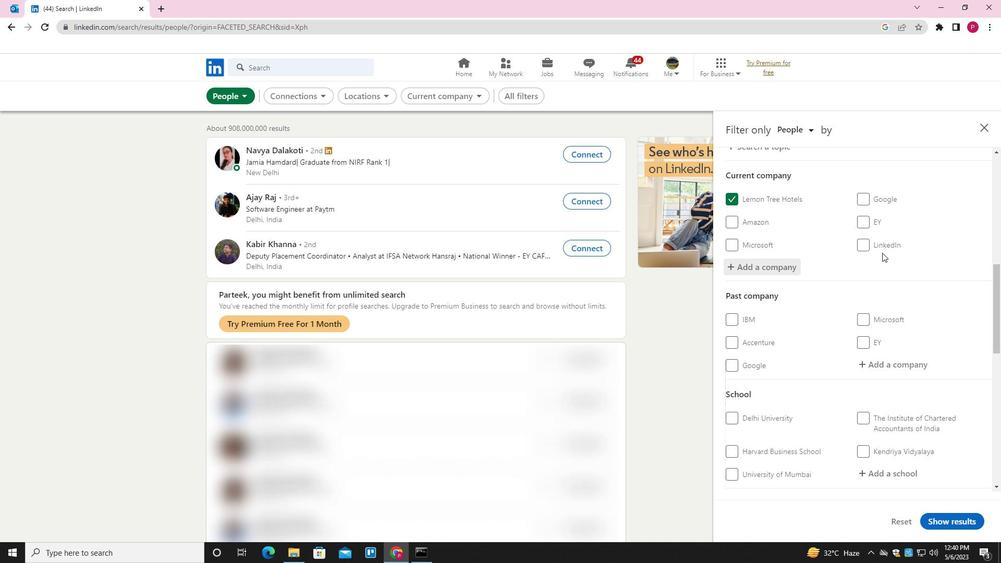 
Action: Mouse scrolled (888, 334) with delta (0, 0)
Screenshot: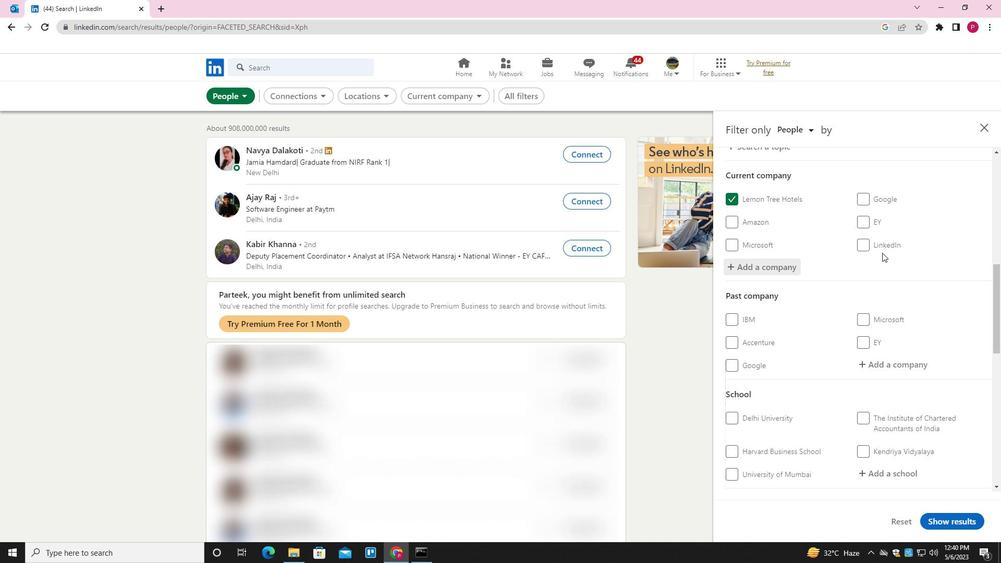 
Action: Mouse scrolled (888, 334) with delta (0, 0)
Screenshot: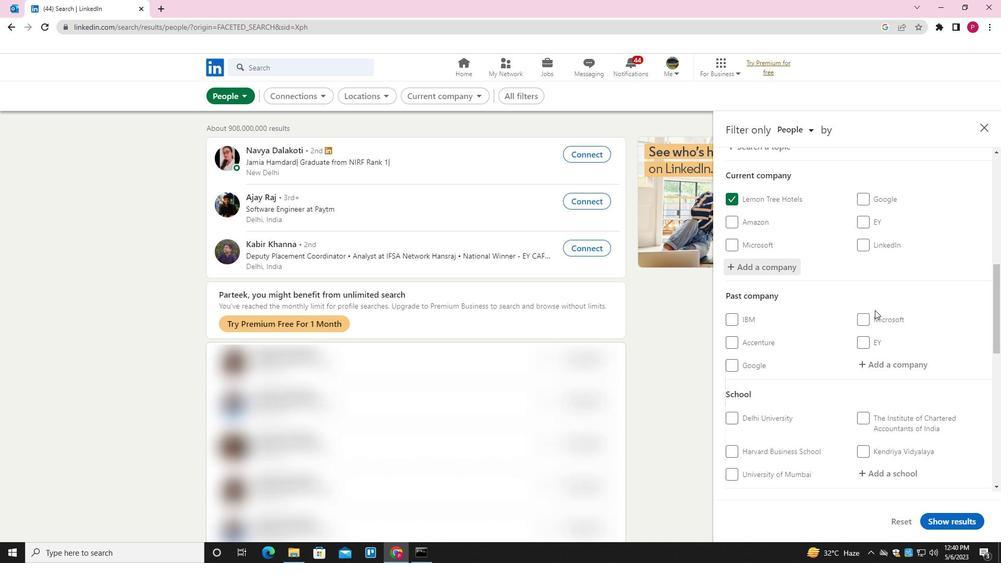 
Action: Mouse moved to (888, 335)
Screenshot: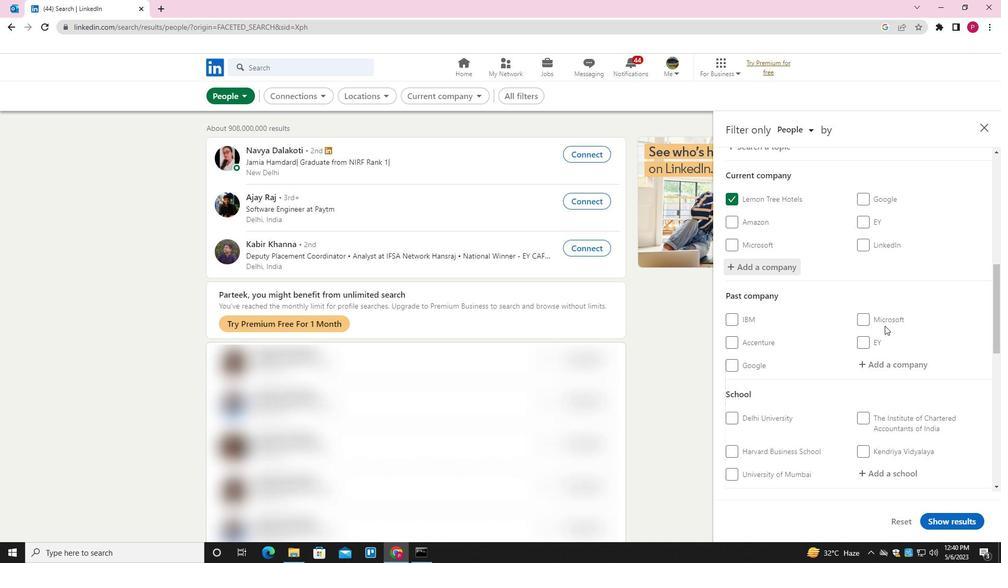 
Action: Mouse scrolled (888, 334) with delta (0, 0)
Screenshot: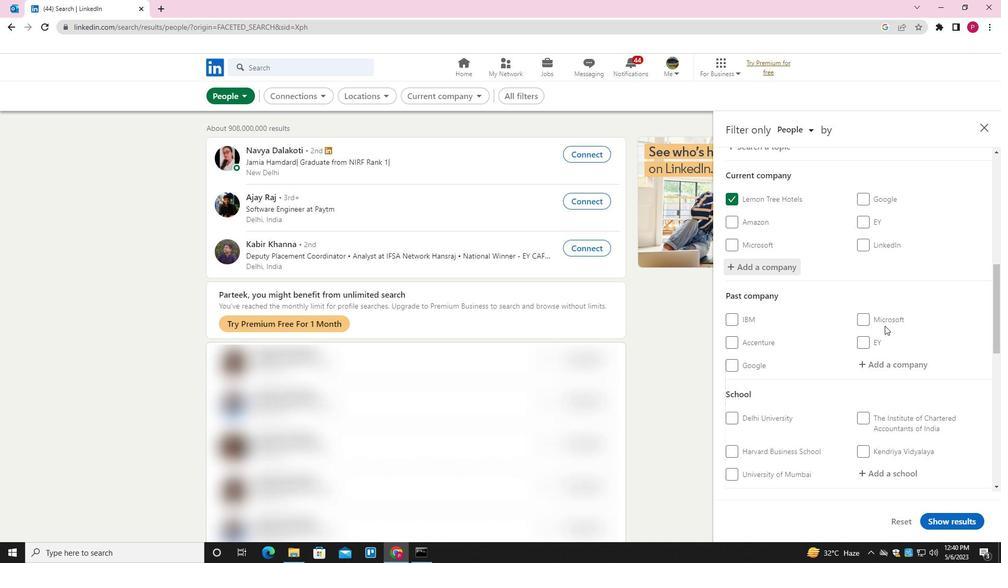 
Action: Mouse moved to (887, 334)
Screenshot: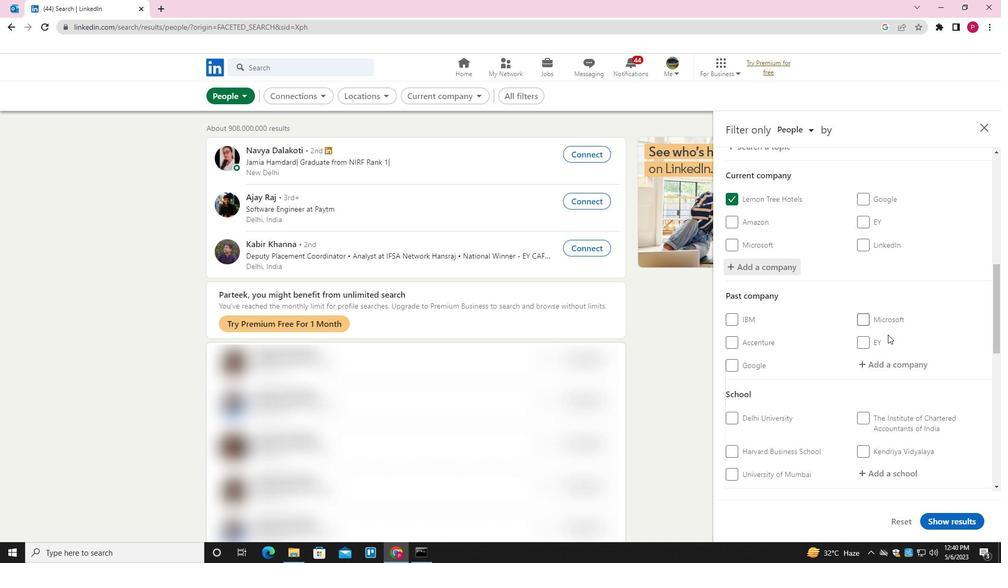 
Action: Mouse scrolled (887, 333) with delta (0, 0)
Screenshot: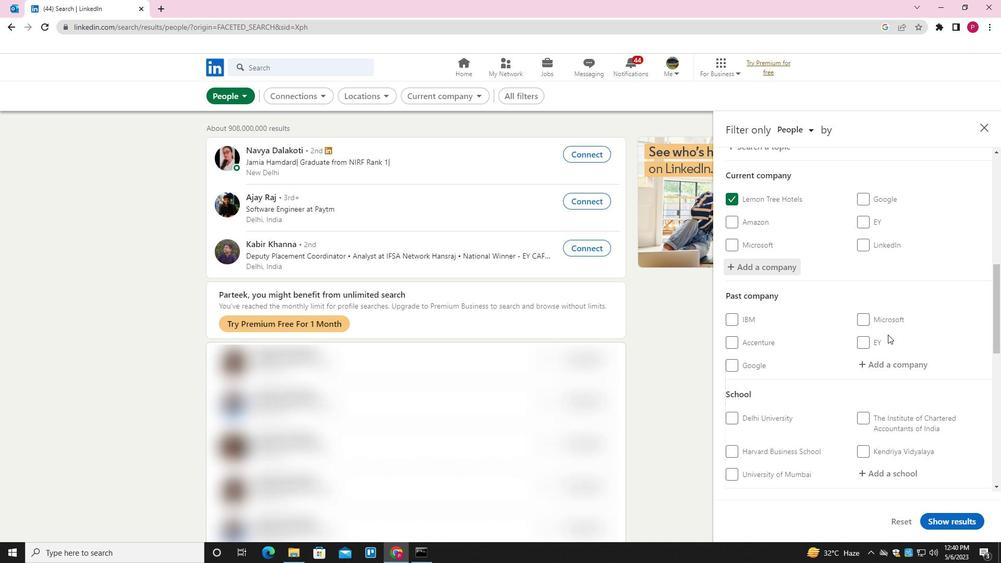 
Action: Mouse moved to (874, 332)
Screenshot: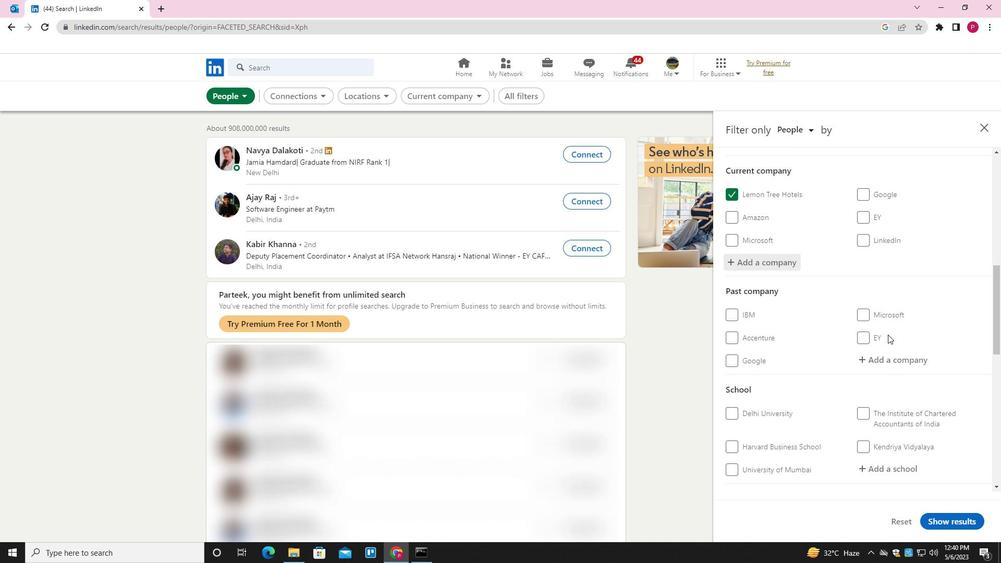 
Action: Mouse scrolled (874, 332) with delta (0, 0)
Screenshot: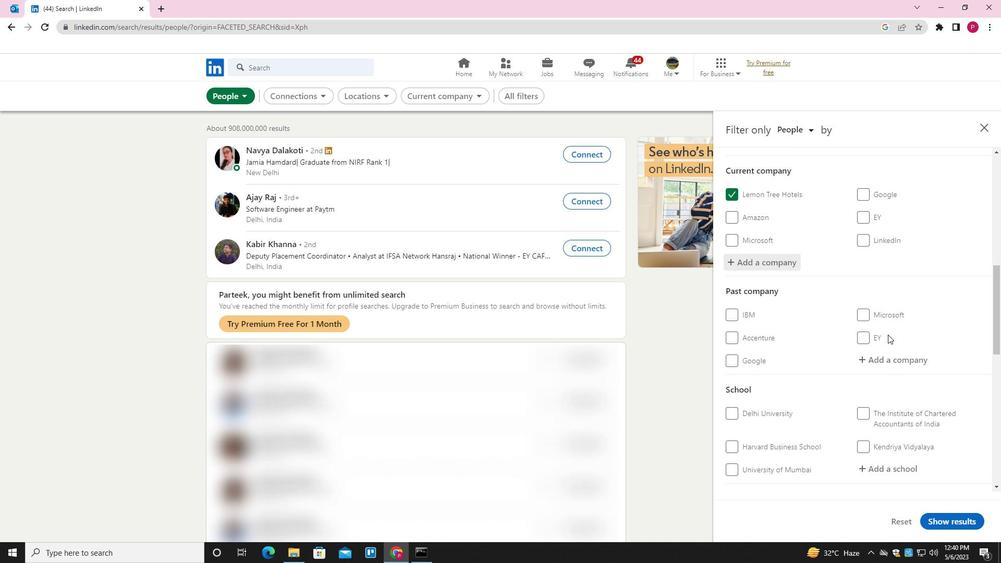
Action: Mouse moved to (883, 218)
Screenshot: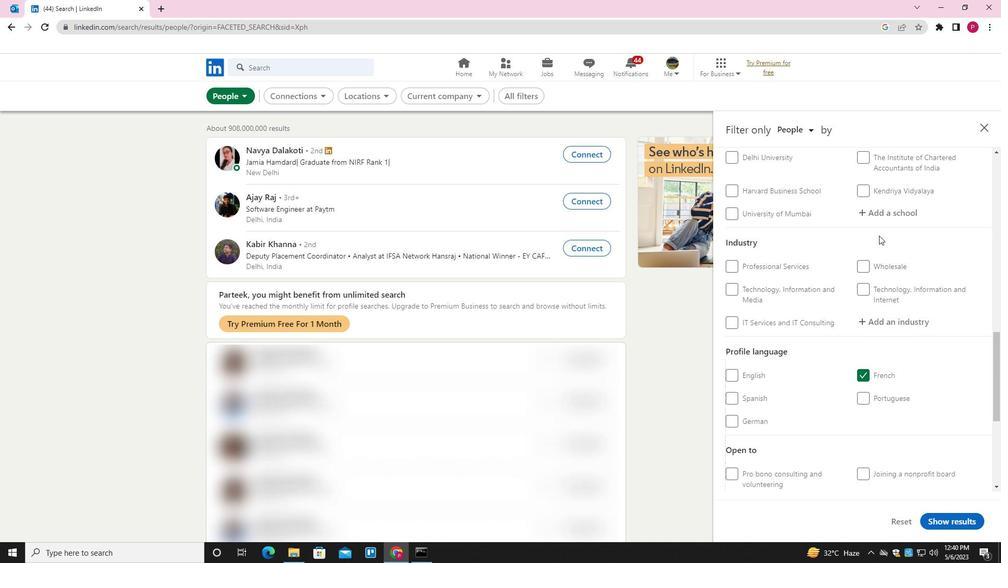 
Action: Mouse pressed left at (883, 218)
Screenshot: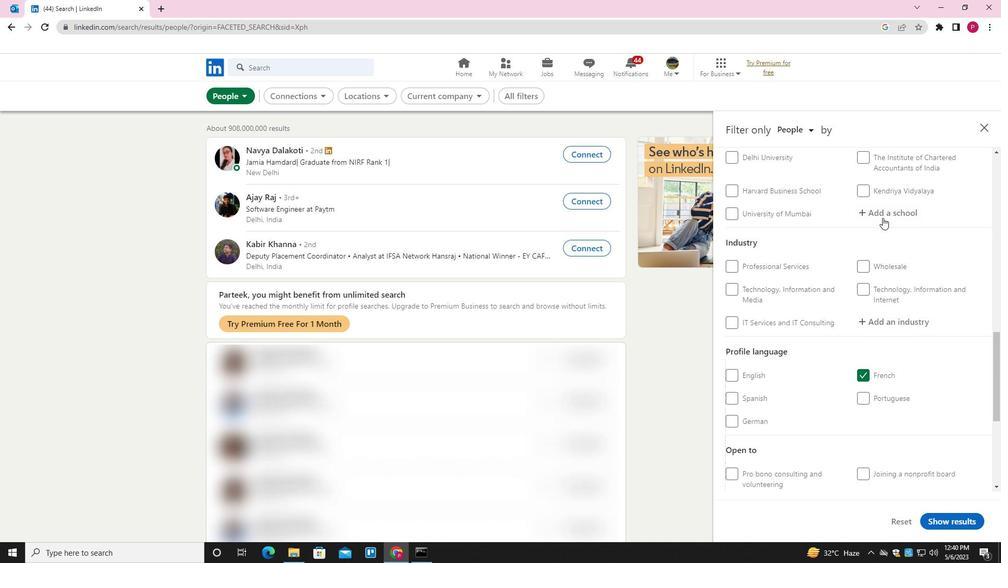 
Action: Key pressed <Key.shift><Key.shift><Key.shift><Key.shift><Key.shift><Key.shift><Key.shift>GUNTUR<Key.space><Key.shift>JOBS<Key.down><Key.enter>
Screenshot: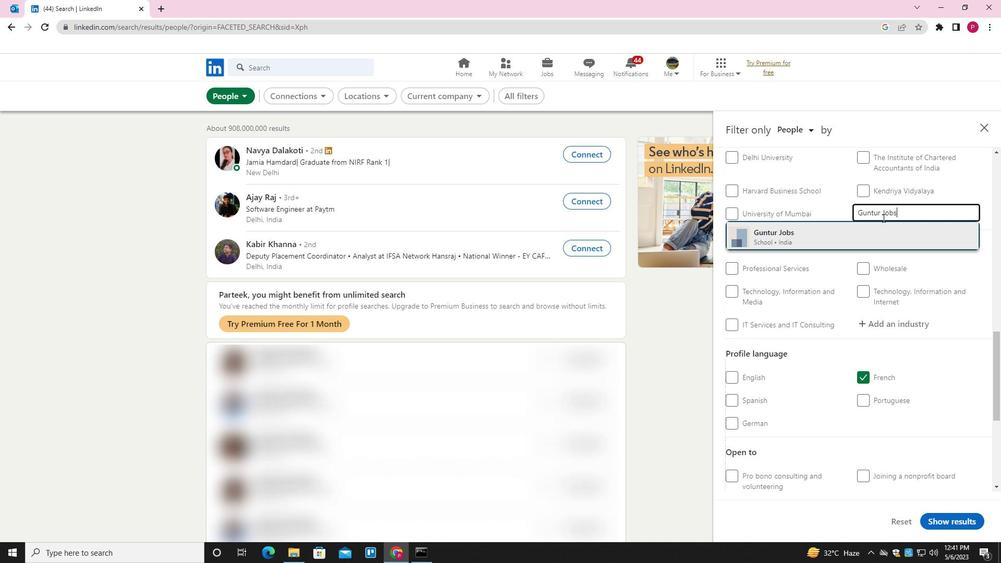 
Action: Mouse moved to (875, 223)
Screenshot: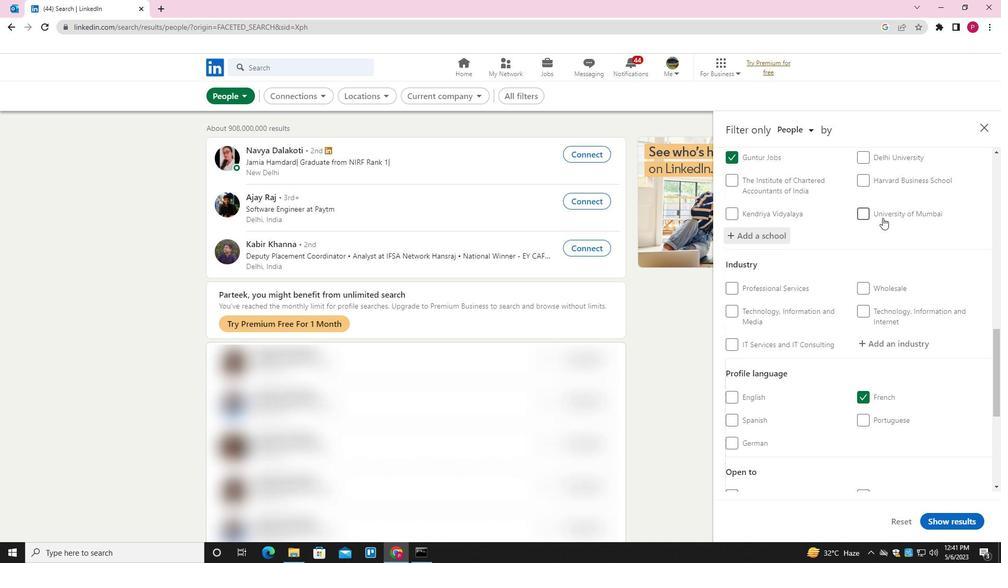
Action: Mouse scrolled (875, 222) with delta (0, 0)
Screenshot: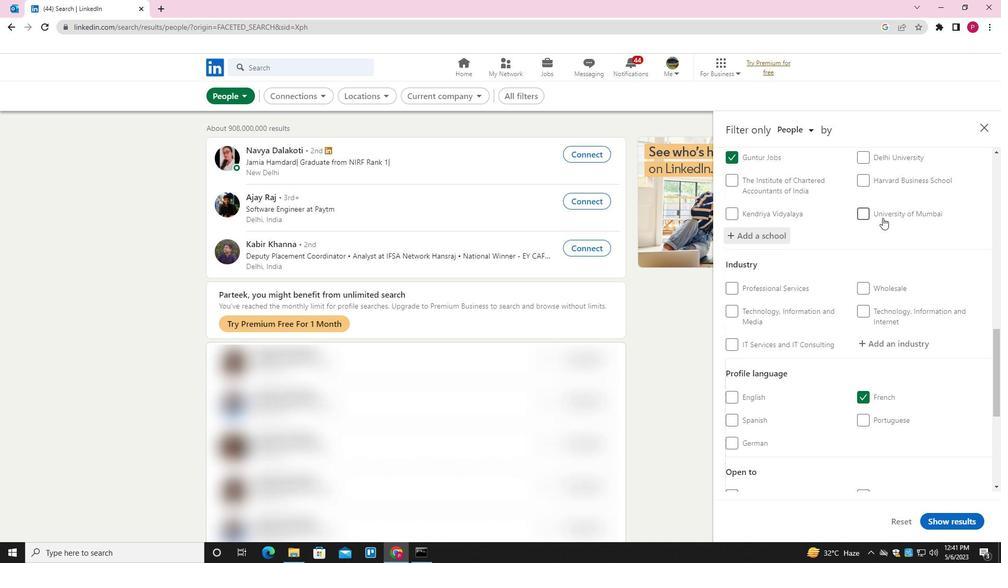 
Action: Mouse moved to (873, 224)
Screenshot: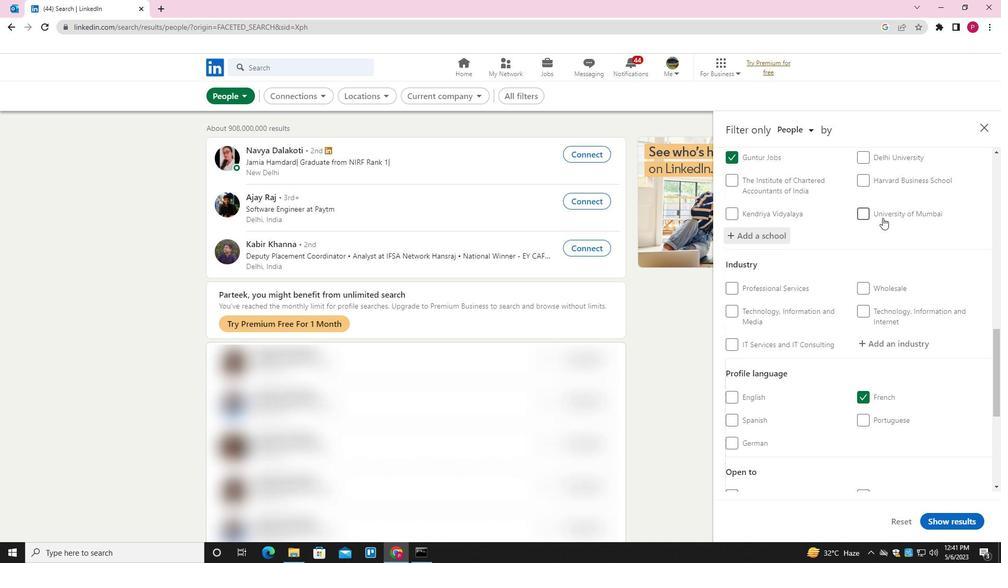 
Action: Mouse scrolled (873, 224) with delta (0, 0)
Screenshot: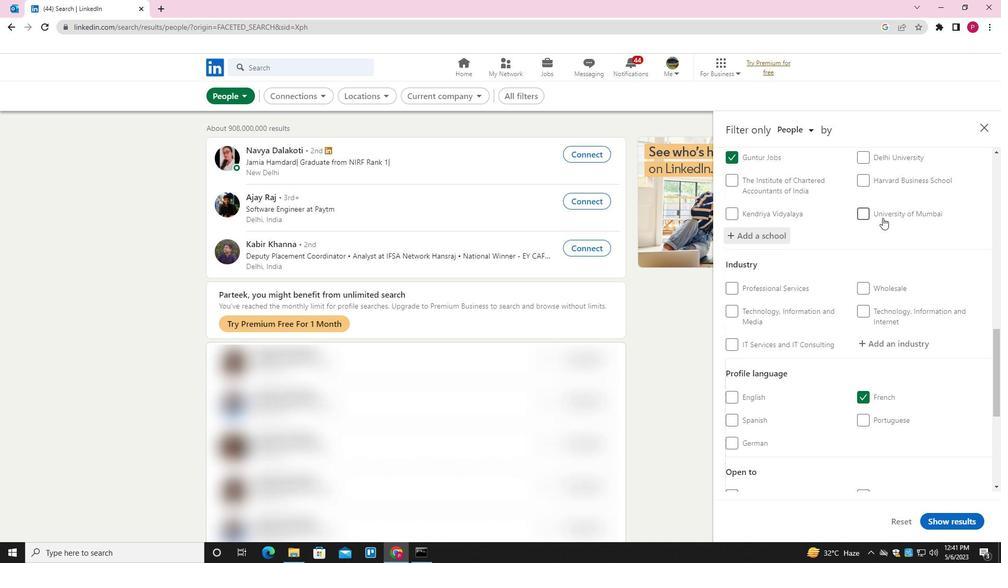 
Action: Mouse scrolled (873, 224) with delta (0, 0)
Screenshot: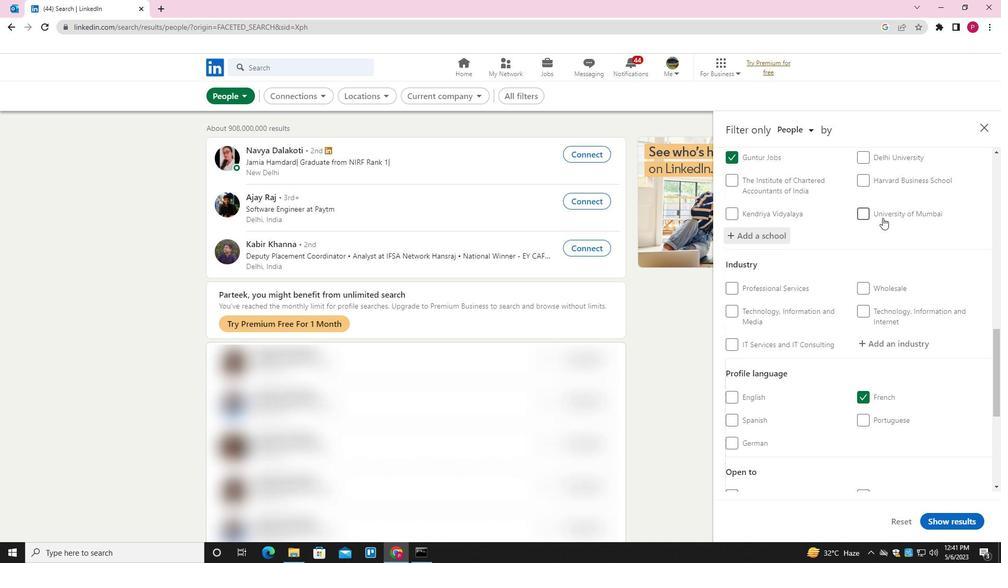 
Action: Mouse moved to (891, 188)
Screenshot: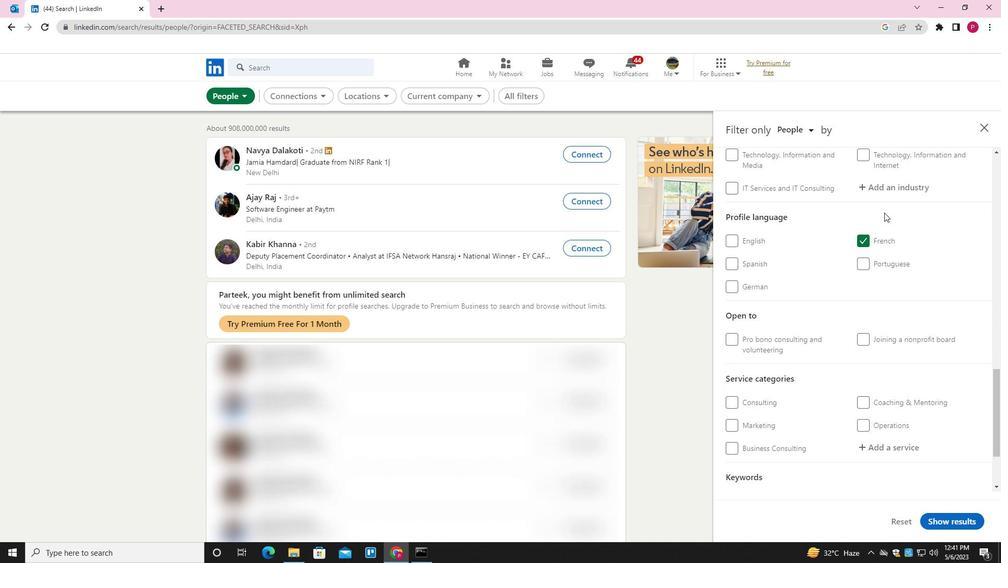 
Action: Mouse pressed left at (891, 188)
Screenshot: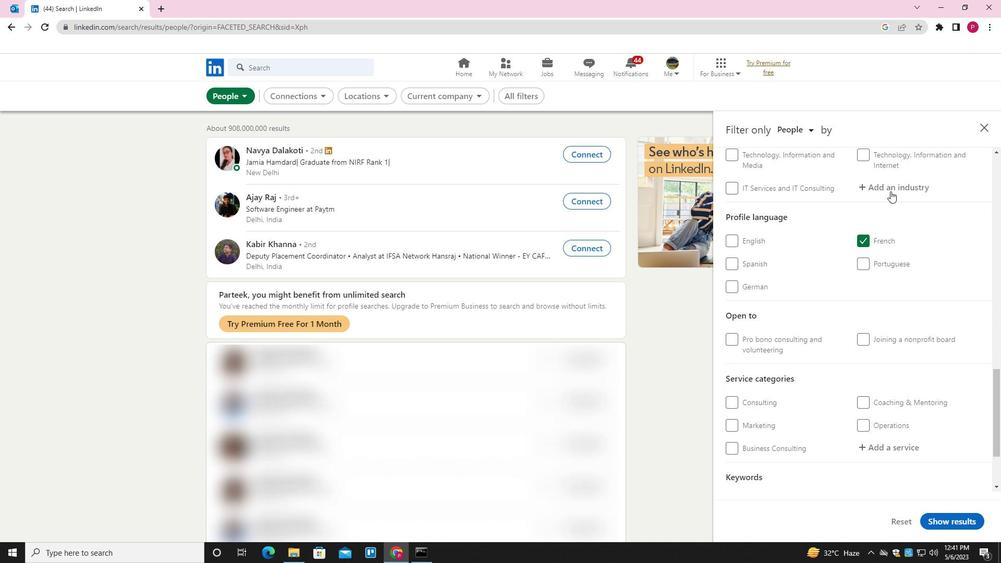 
Action: Key pressed <Key.shift>AGEB<Key.backspace>NCIES<Key.down><Key.down><Key.enter>
Screenshot: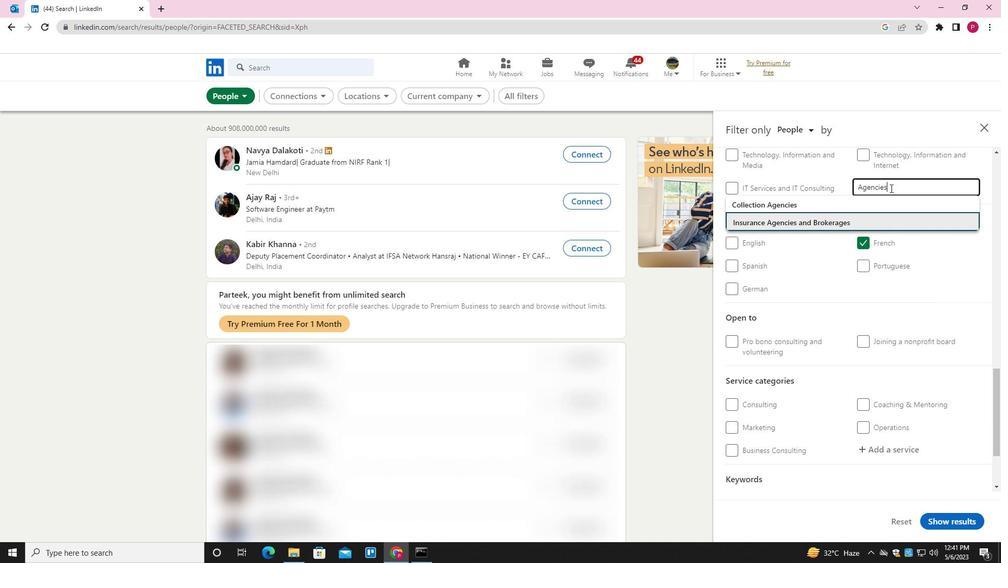 
Action: Mouse moved to (813, 268)
Screenshot: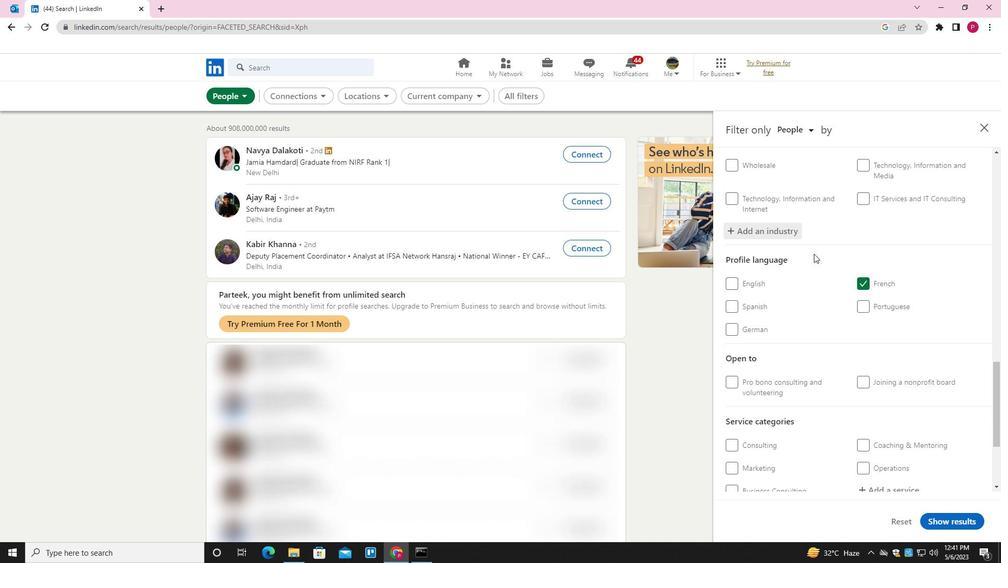 
Action: Mouse scrolled (813, 267) with delta (0, 0)
Screenshot: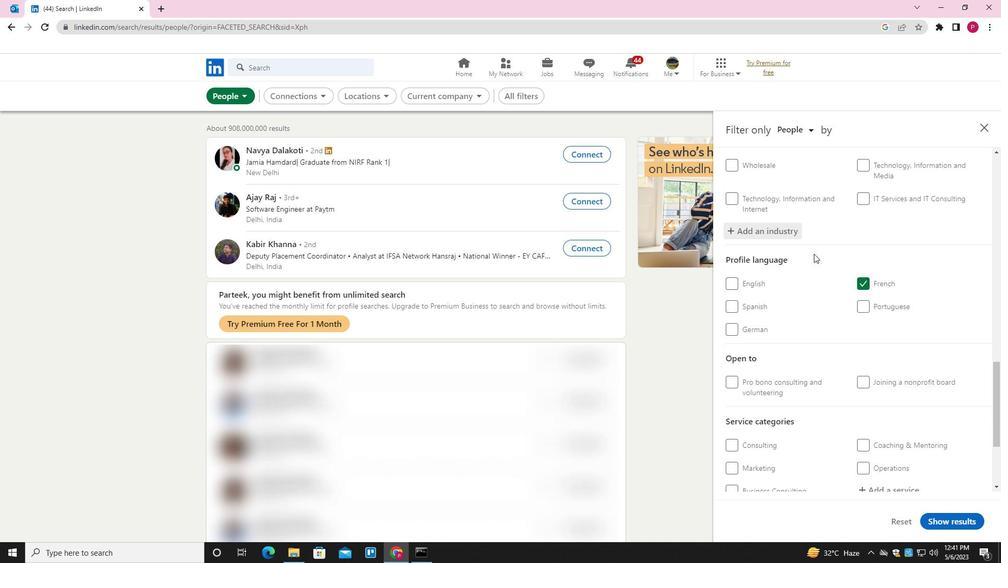 
Action: Mouse moved to (813, 268)
Screenshot: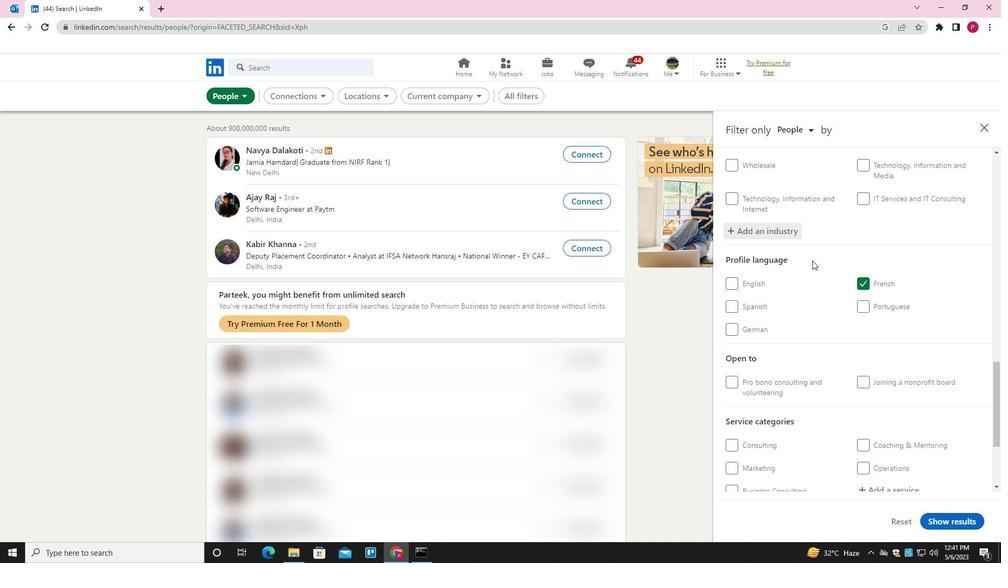 
Action: Mouse scrolled (813, 268) with delta (0, 0)
Screenshot: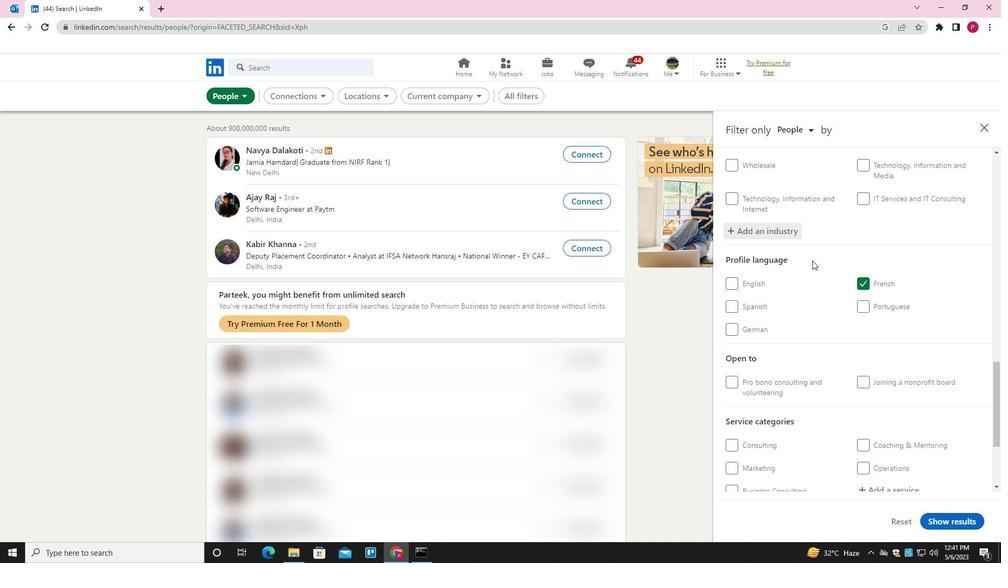 
Action: Mouse moved to (813, 269)
Screenshot: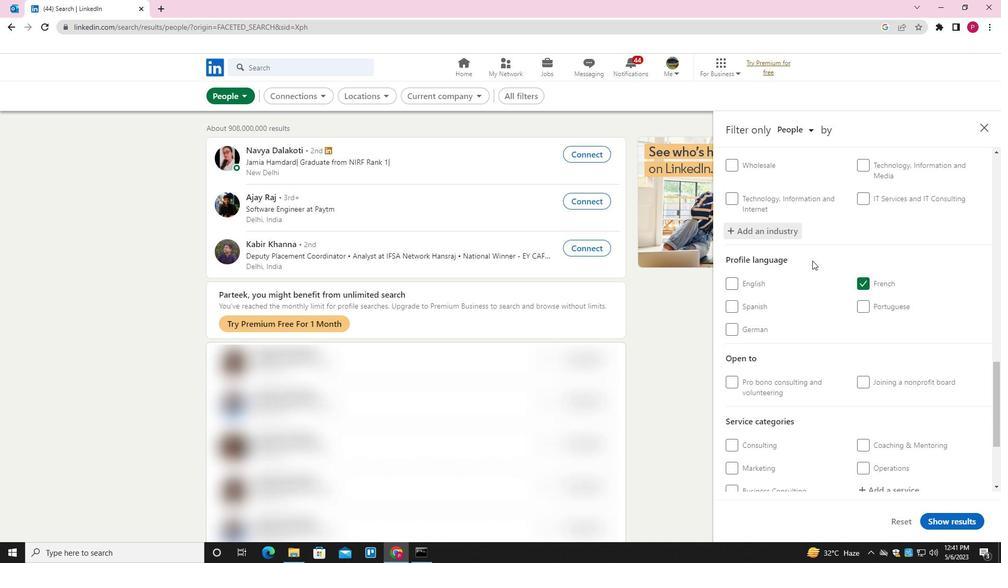 
Action: Mouse scrolled (813, 269) with delta (0, 0)
Screenshot: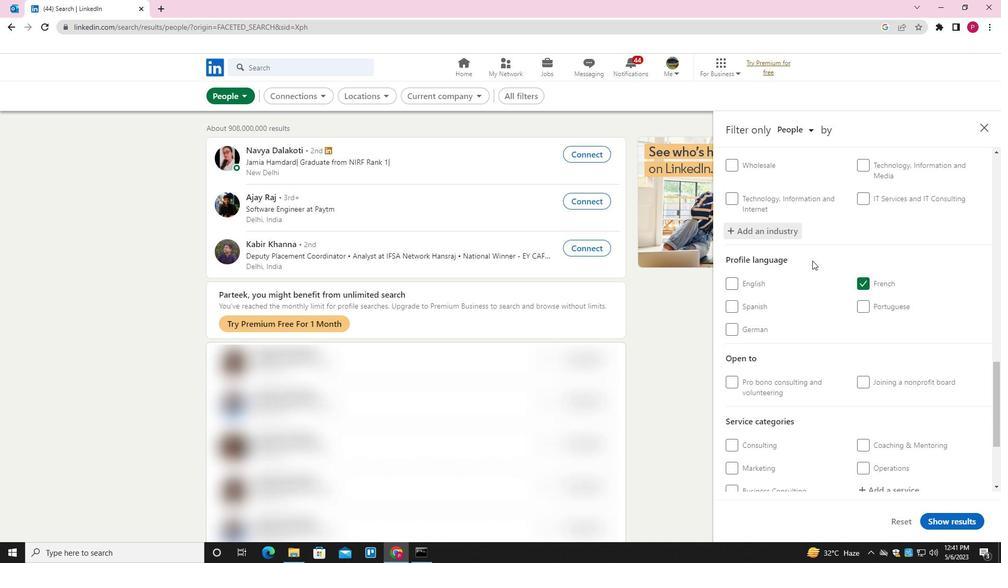 
Action: Mouse moved to (816, 274)
Screenshot: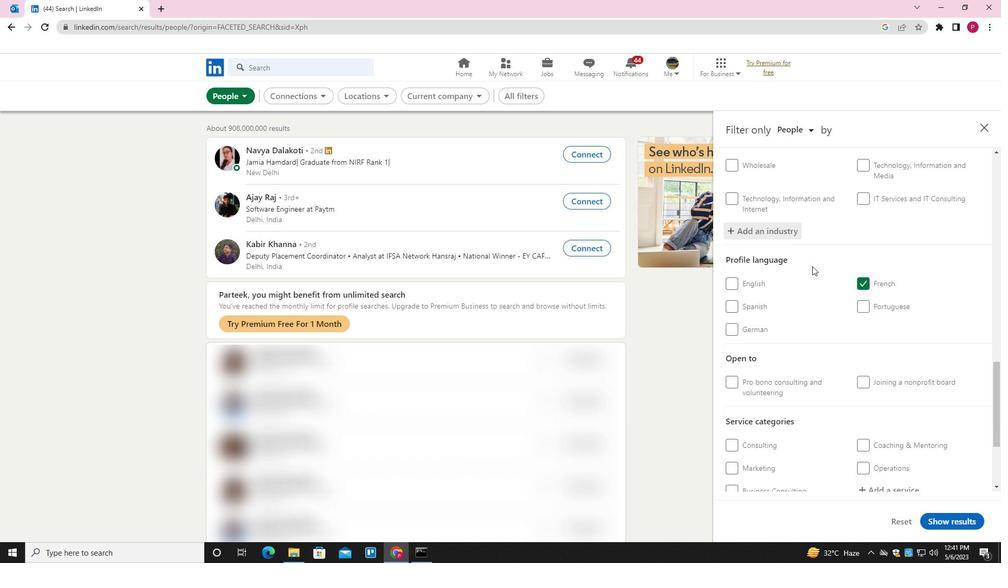 
Action: Mouse scrolled (816, 273) with delta (0, 0)
Screenshot: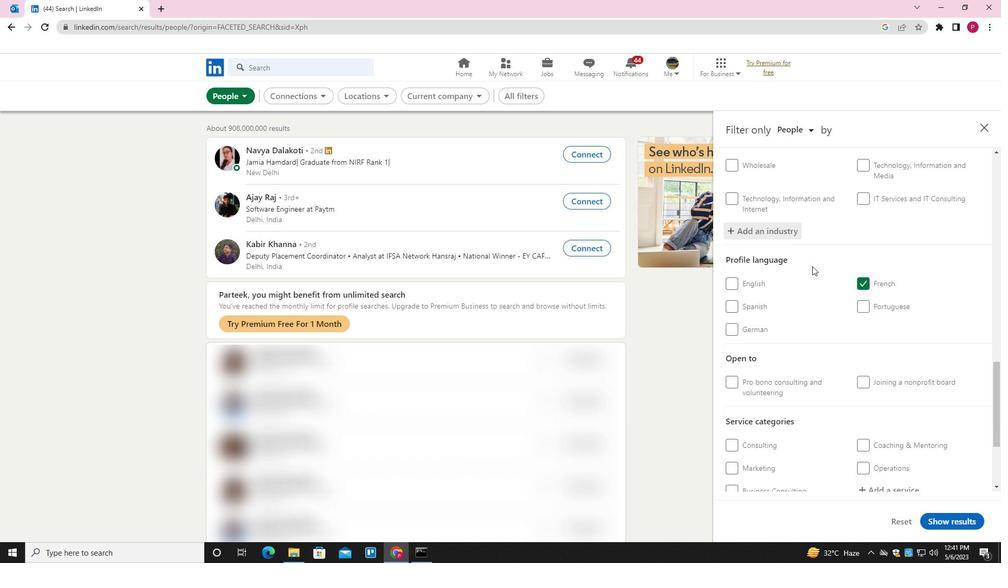 
Action: Mouse moved to (818, 280)
Screenshot: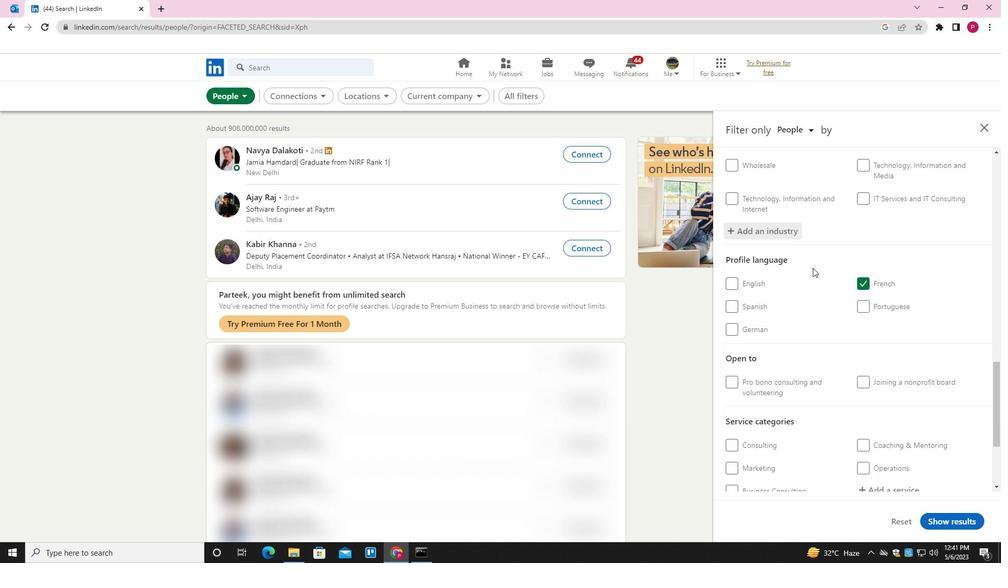 
Action: Mouse scrolled (818, 279) with delta (0, 0)
Screenshot: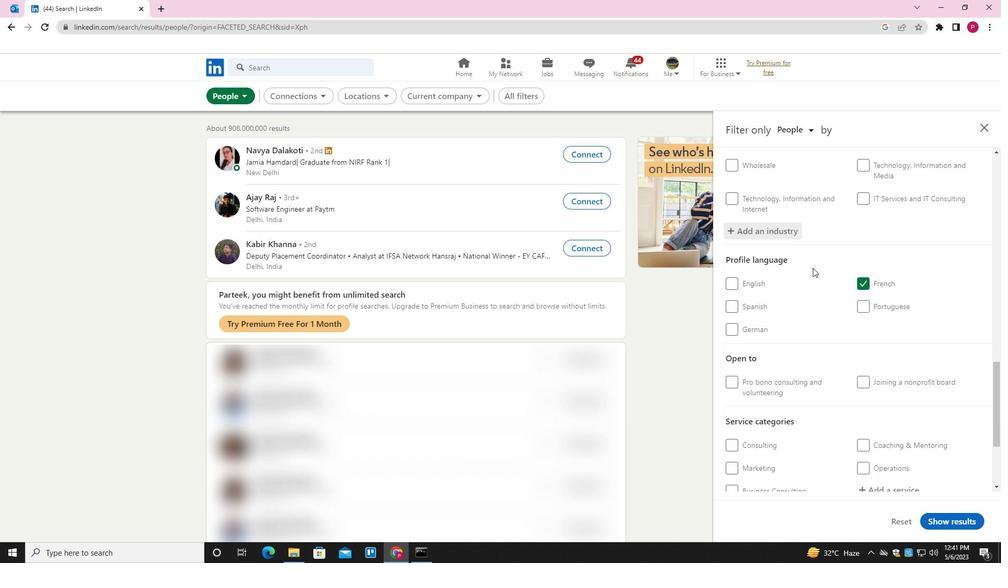 
Action: Mouse moved to (881, 345)
Screenshot: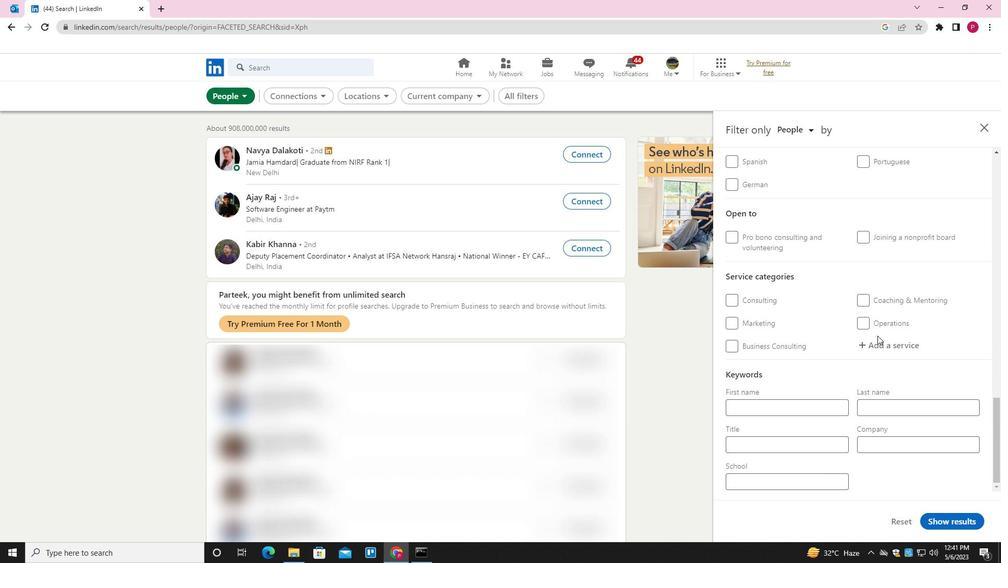 
Action: Mouse pressed left at (881, 345)
Screenshot: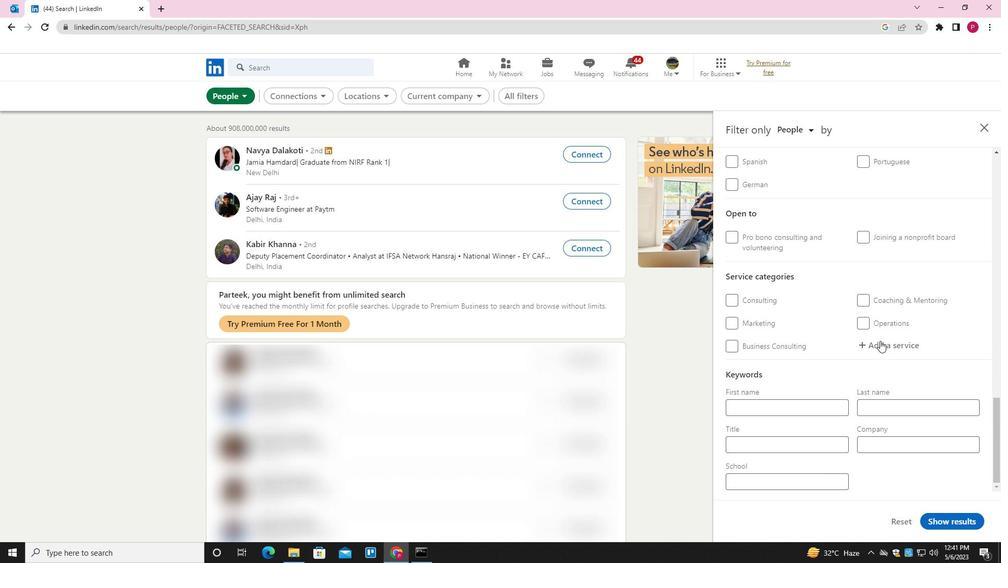 
Action: Key pressed <Key.shift>PROPERTY<Key.space><Key.shift>MANAGEMENT<Key.down><Key.enter>
Screenshot: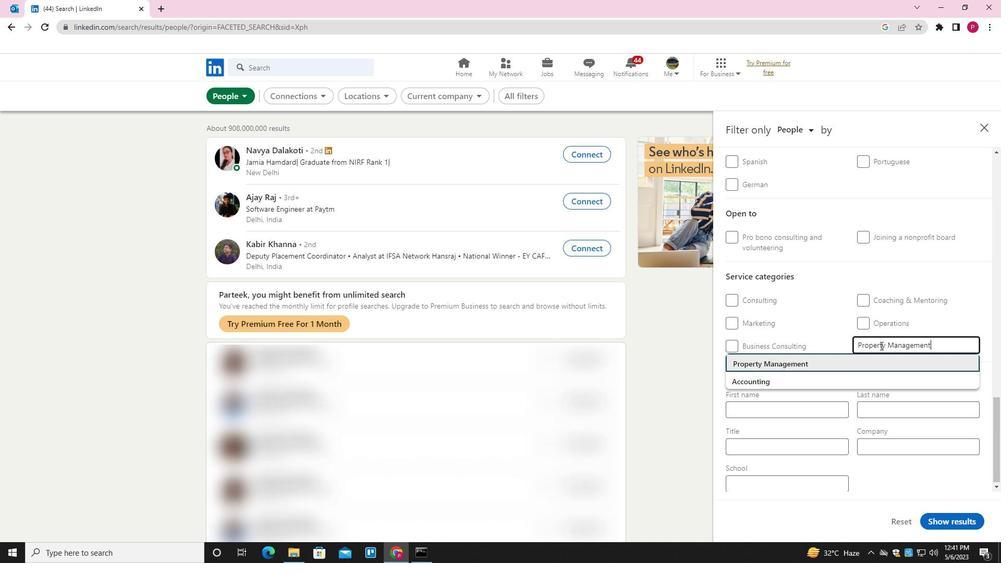 
Action: Mouse moved to (862, 376)
Screenshot: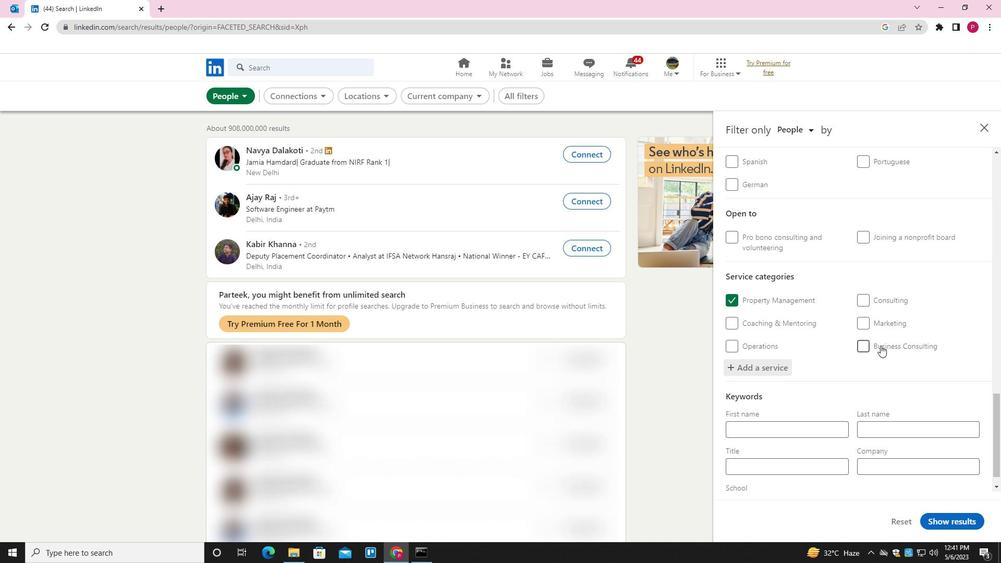 
Action: Mouse scrolled (862, 375) with delta (0, 0)
Screenshot: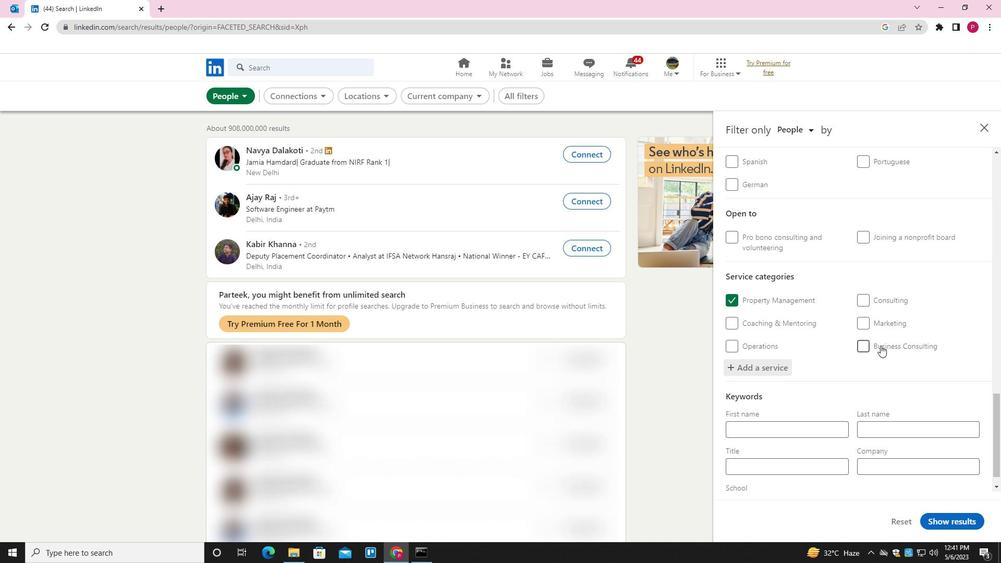 
Action: Mouse moved to (857, 384)
Screenshot: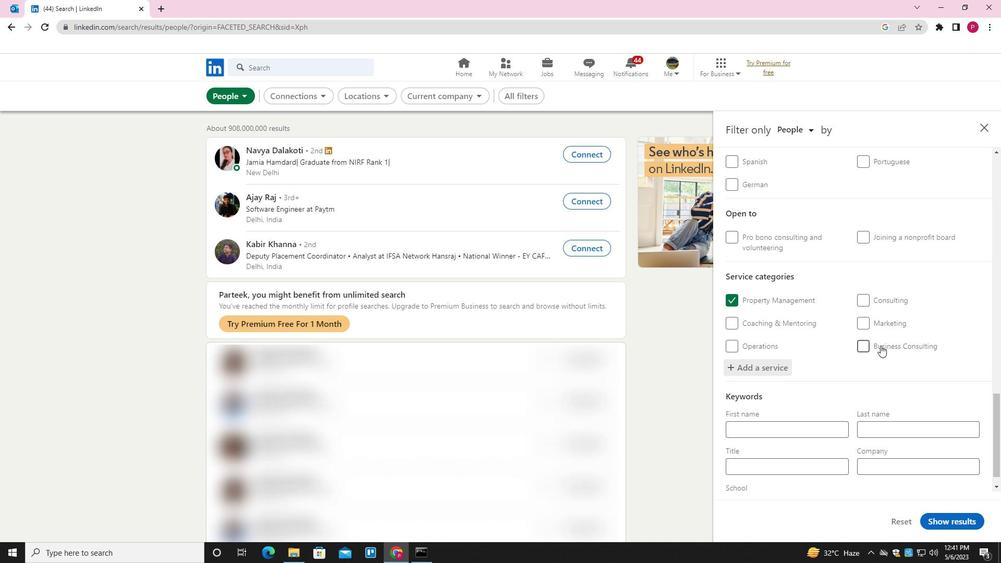 
Action: Mouse scrolled (857, 384) with delta (0, 0)
Screenshot: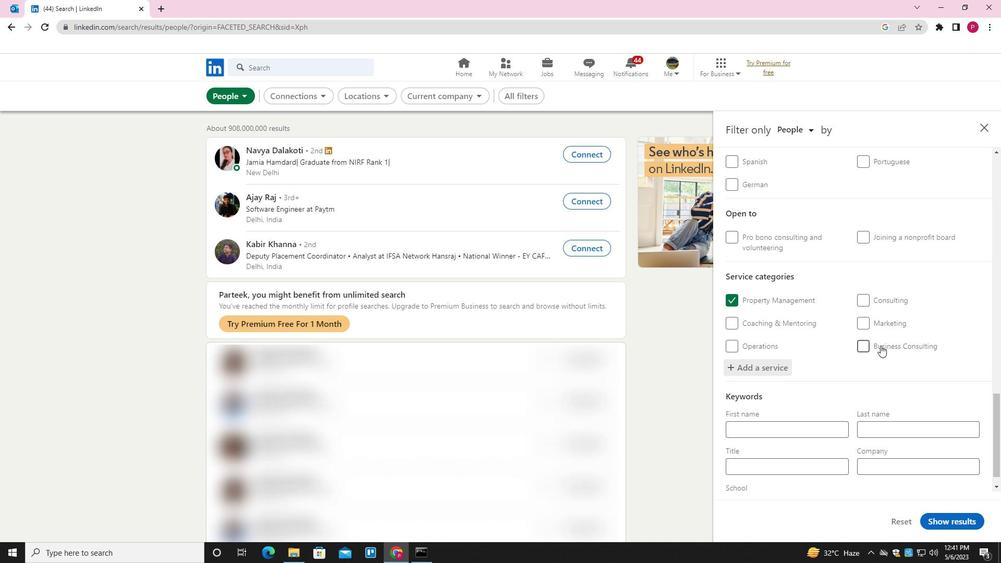 
Action: Mouse moved to (853, 392)
Screenshot: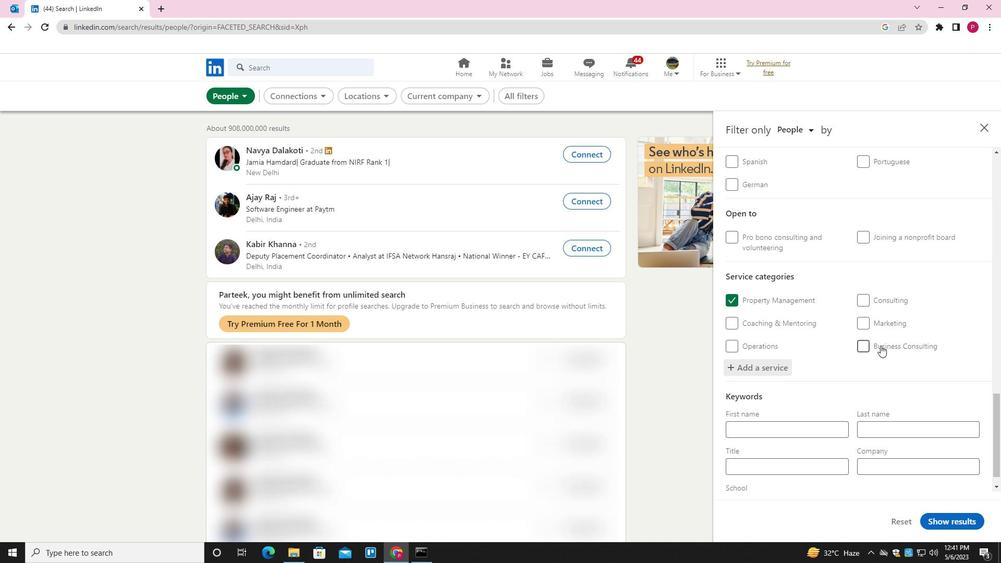 
Action: Mouse scrolled (853, 392) with delta (0, 0)
Screenshot: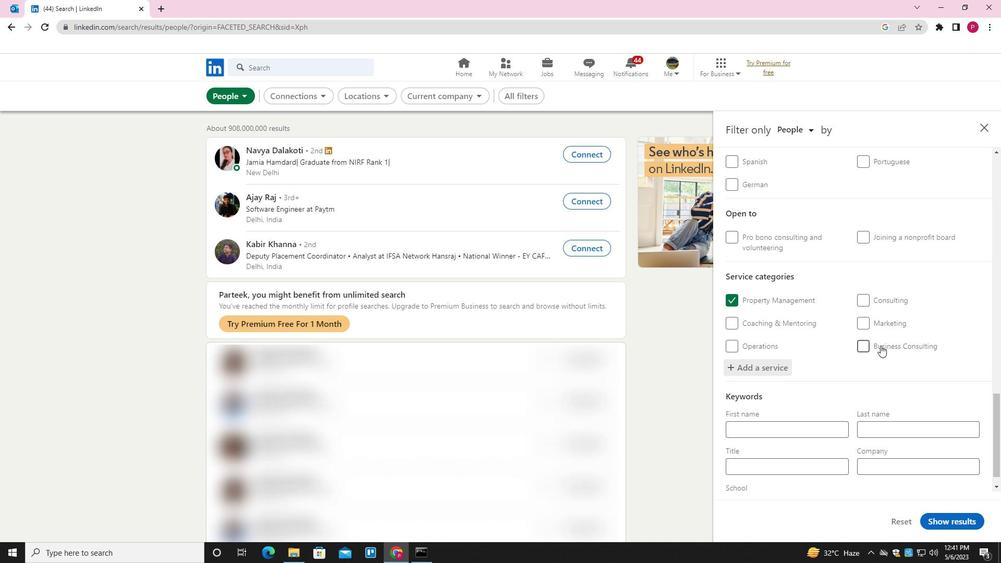 
Action: Mouse moved to (843, 414)
Screenshot: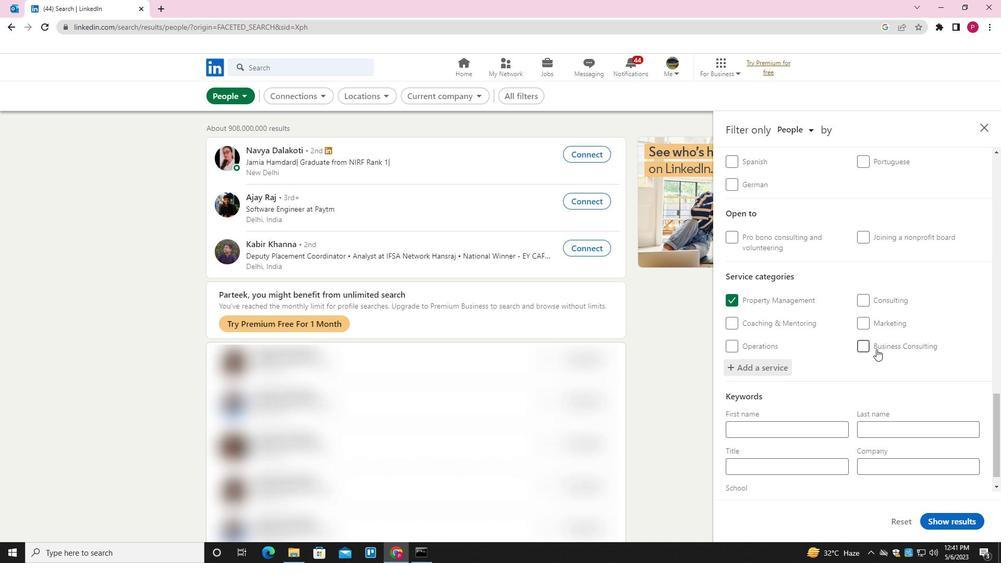 
Action: Mouse scrolled (843, 414) with delta (0, 0)
Screenshot: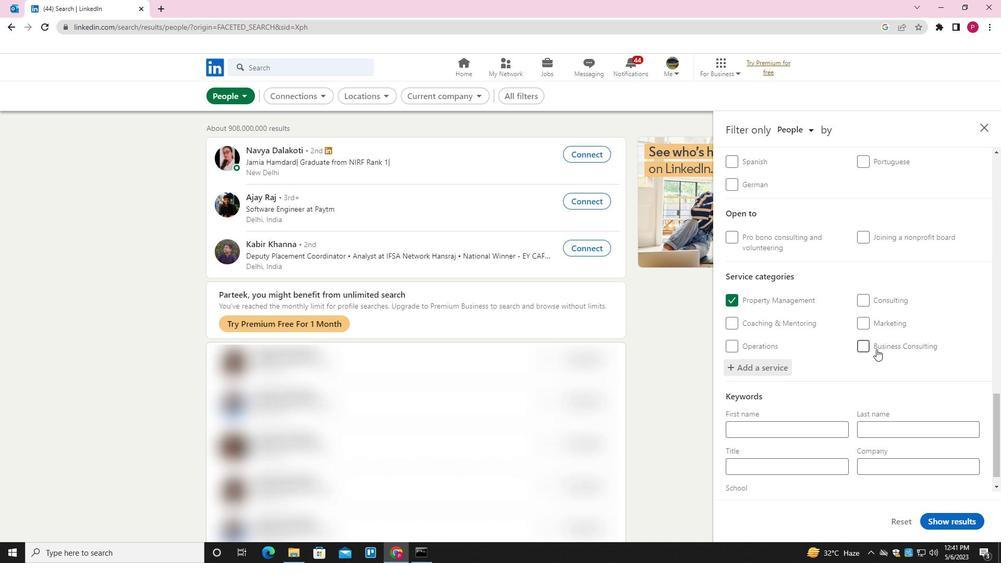 
Action: Mouse moved to (814, 441)
Screenshot: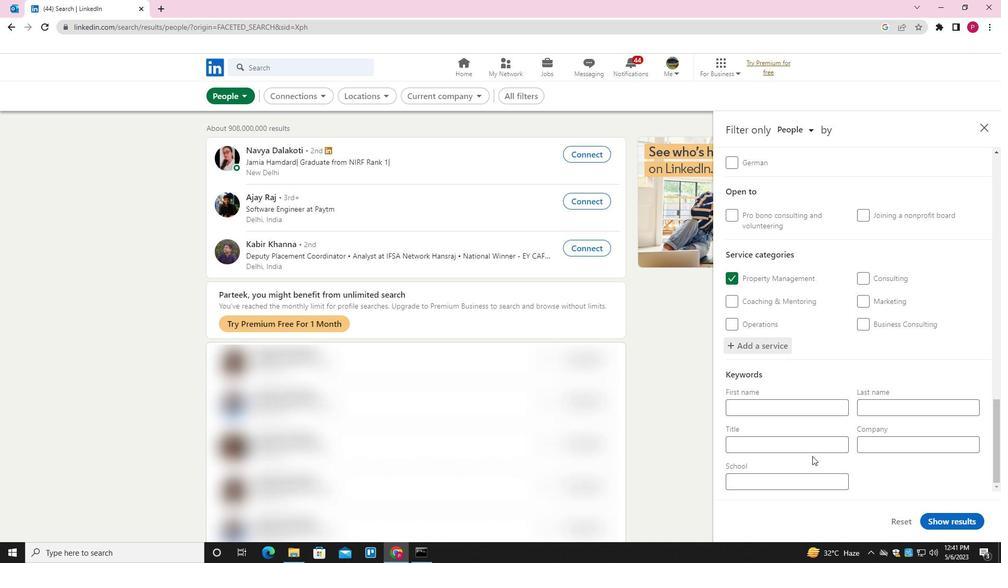 
Action: Mouse pressed left at (814, 441)
Screenshot: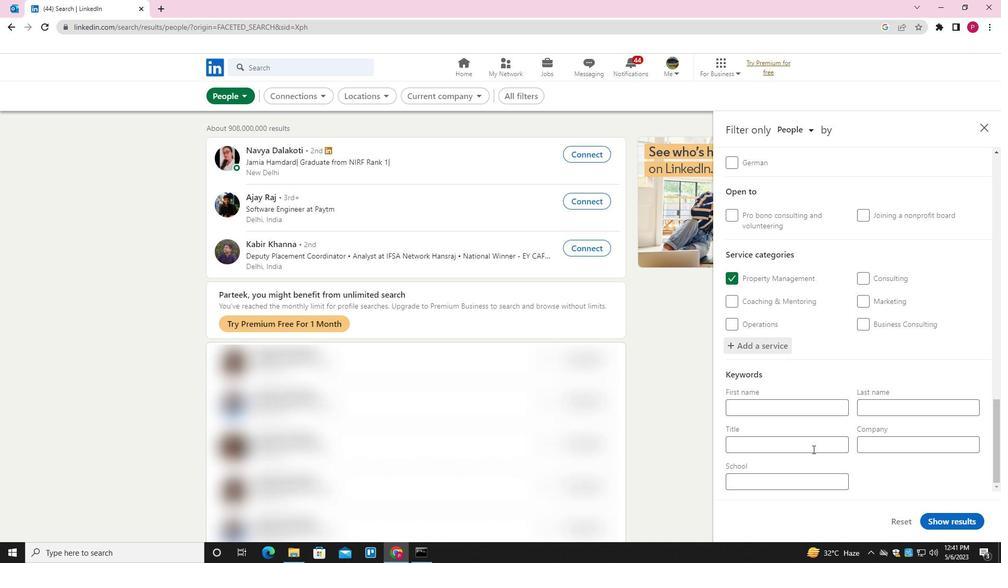 
Action: Key pressed <Key.shift>PROGRAM<Key.space><Key.shift>MANAGER
Screenshot: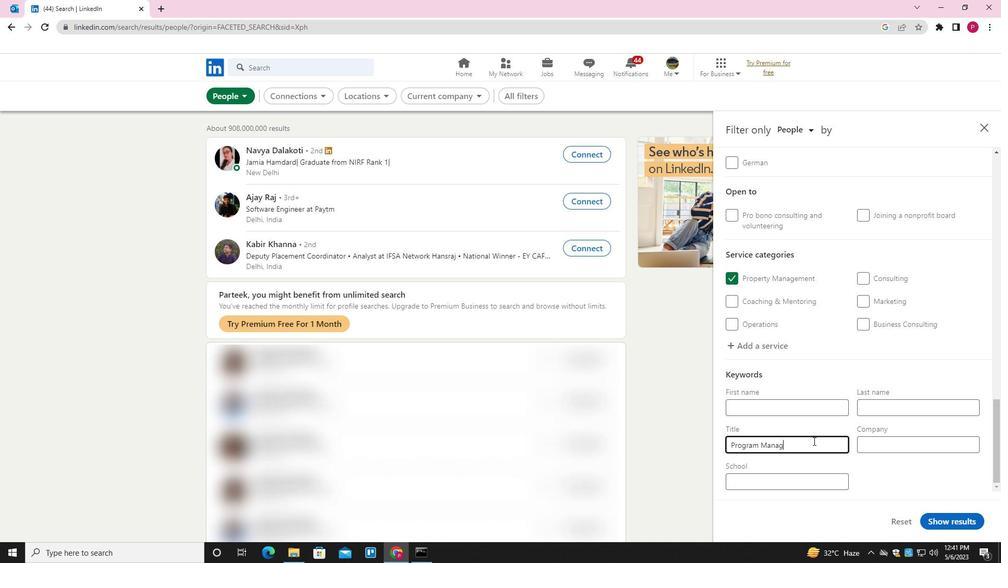 
Action: Mouse moved to (956, 521)
Screenshot: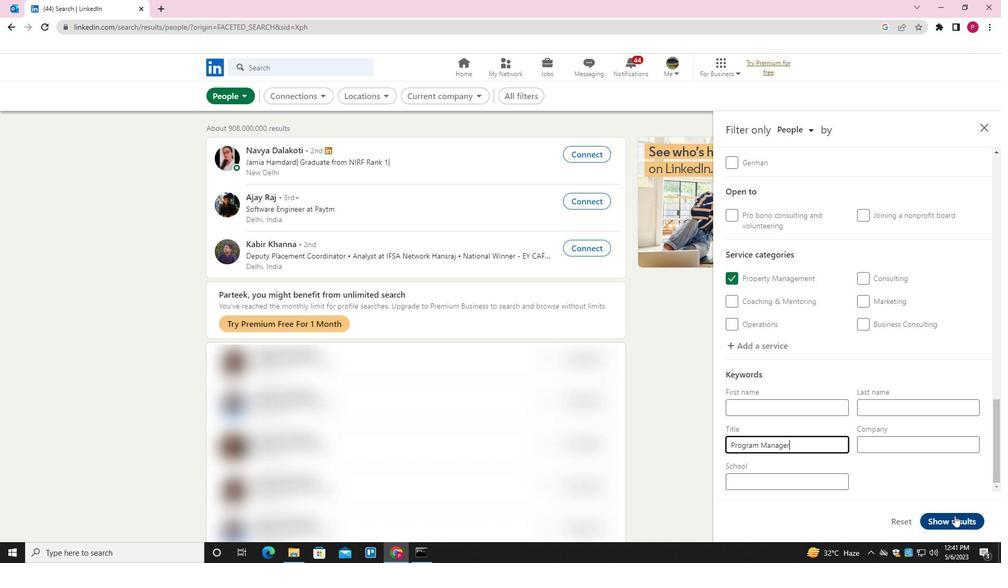 
Action: Mouse pressed left at (956, 521)
Screenshot: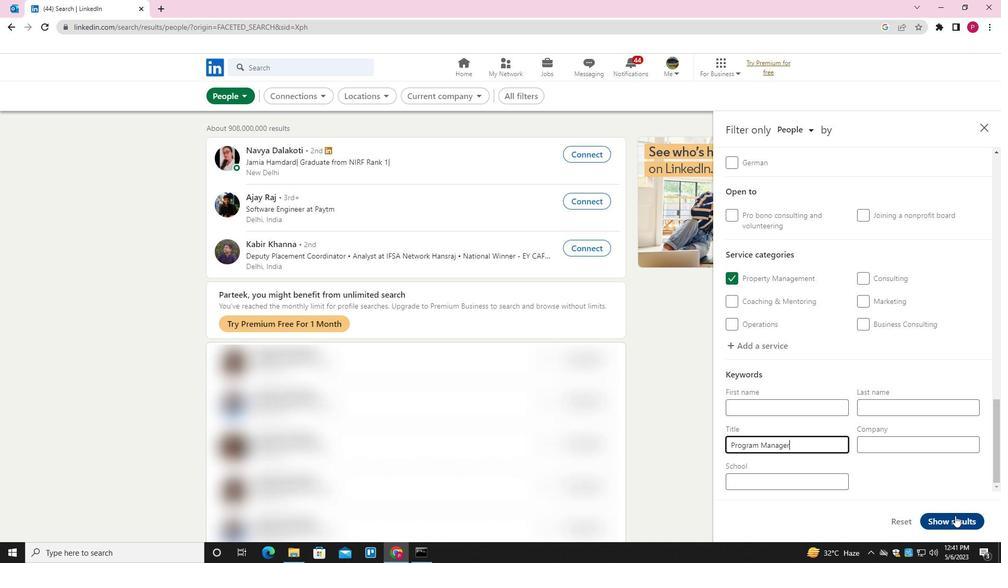 
Action: Mouse moved to (450, 207)
Screenshot: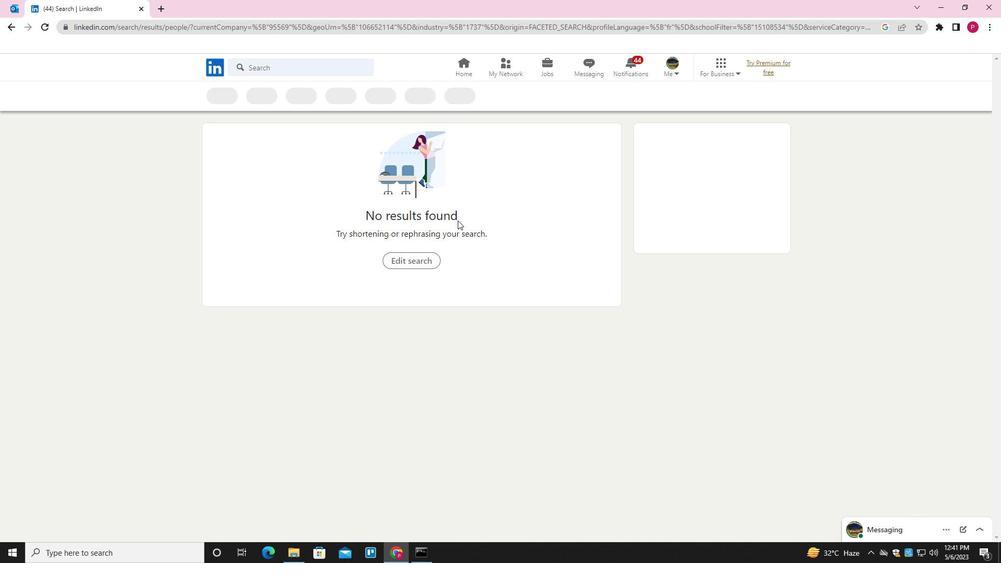 
